 Task: Search one way flight ticket for 5 adults, 2 children, 1 infant in seat and 1 infant on lap in economy from New Bern: Coastal Carolina Regional Airport (was Craven County Regional) to Laramie: Laramie Regional Airport on 5-3-2023. Choice of flights is Southwest. Number of bags: 10 checked bags. Price is upto 83000. Outbound departure time preference is 13:30.
Action: Mouse moved to (292, 116)
Screenshot: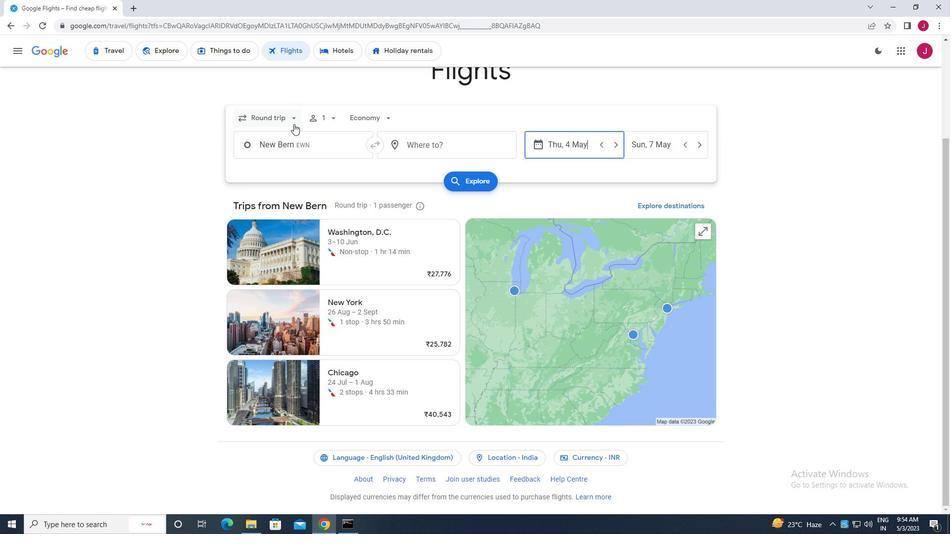 
Action: Mouse pressed left at (292, 116)
Screenshot: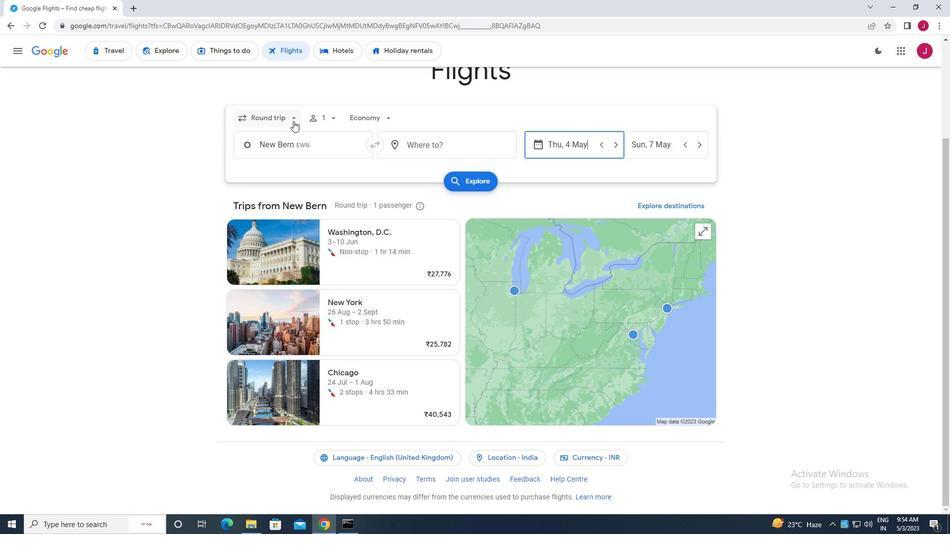 
Action: Mouse moved to (285, 163)
Screenshot: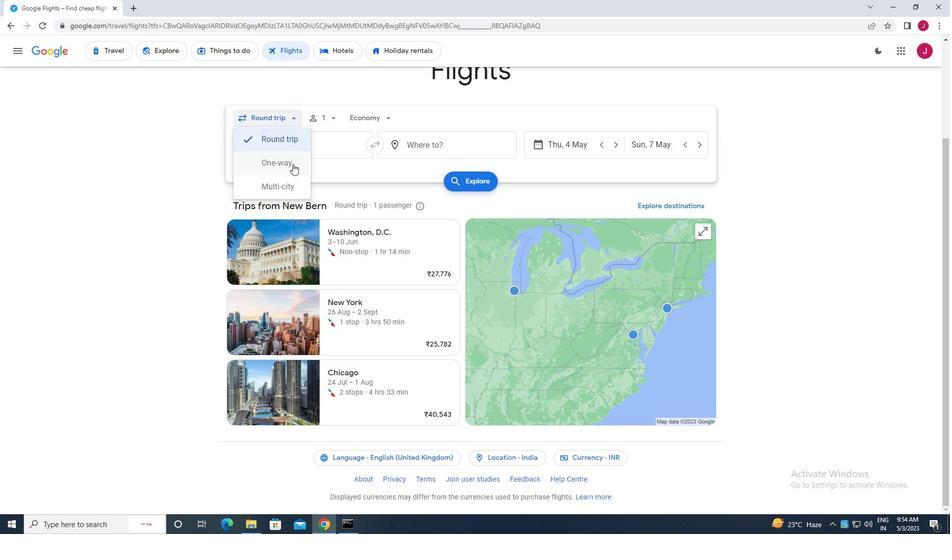 
Action: Mouse pressed left at (285, 163)
Screenshot: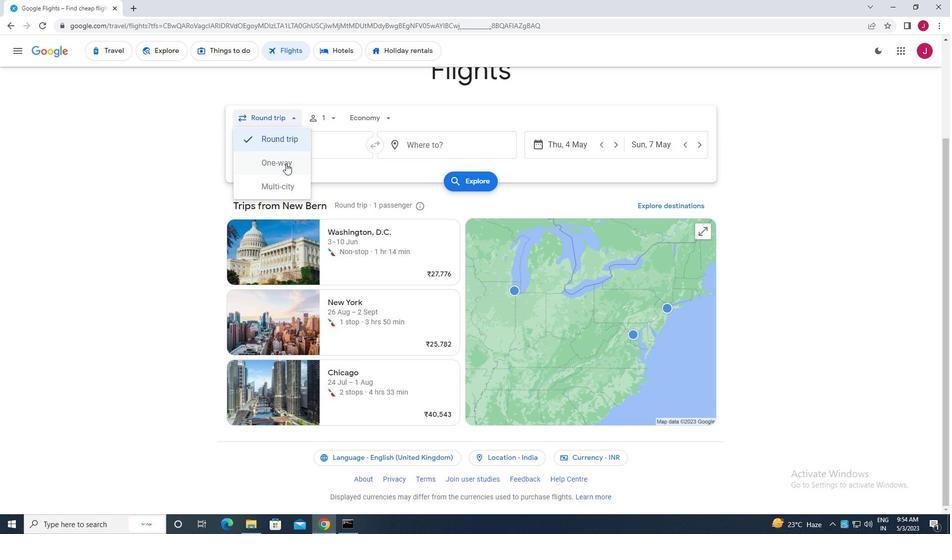 
Action: Mouse moved to (328, 120)
Screenshot: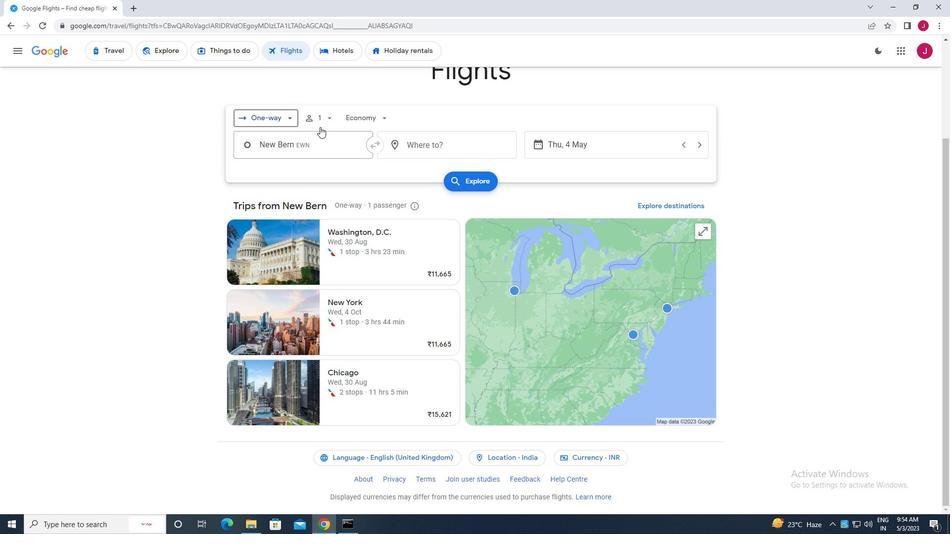 
Action: Mouse pressed left at (328, 120)
Screenshot: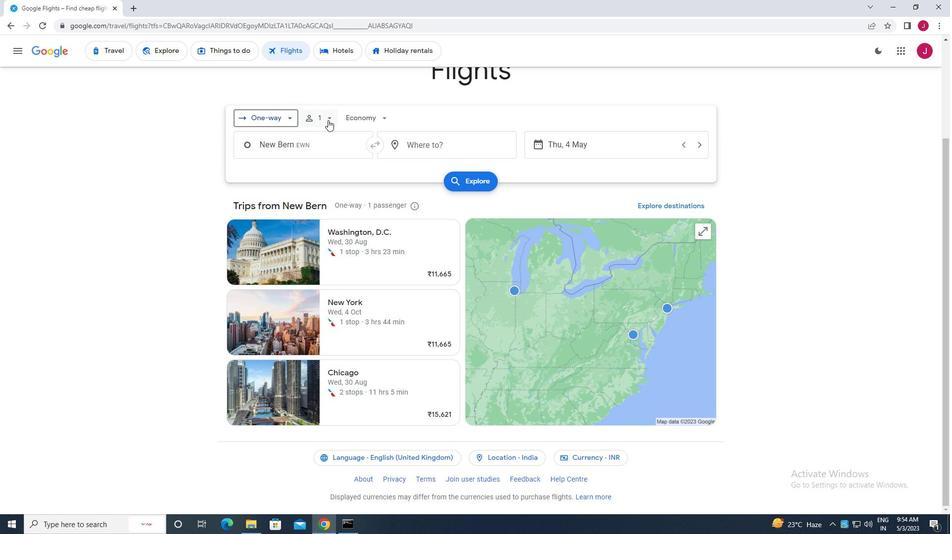 
Action: Mouse moved to (404, 143)
Screenshot: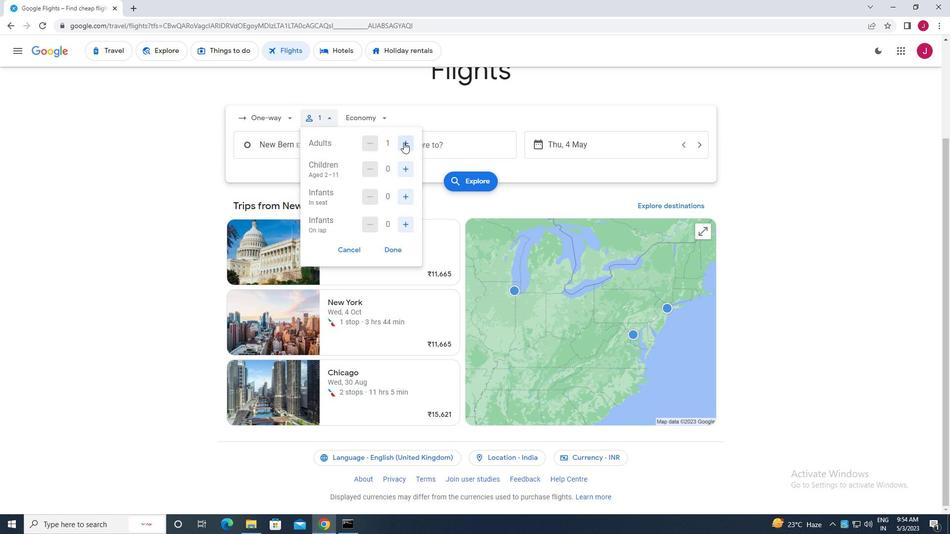 
Action: Mouse pressed left at (404, 143)
Screenshot: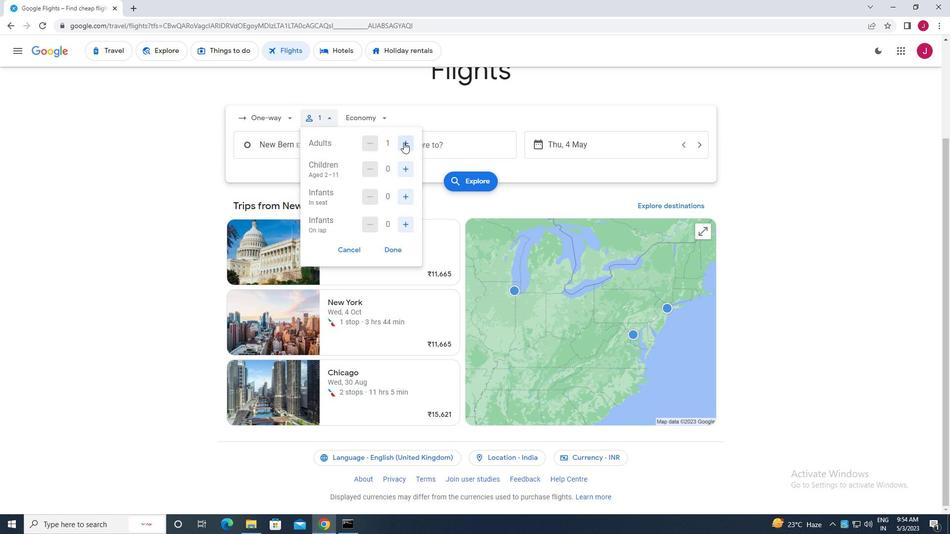 
Action: Mouse pressed left at (404, 143)
Screenshot: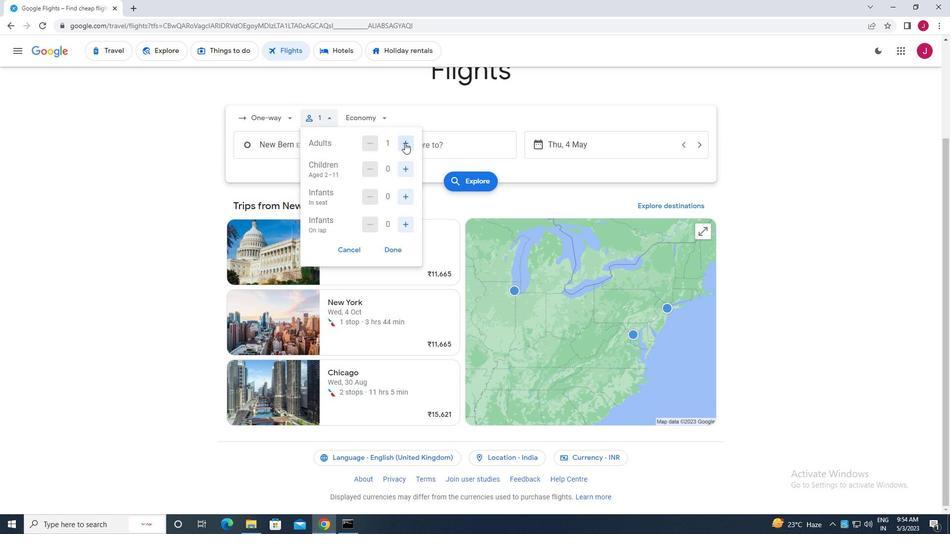 
Action: Mouse pressed left at (404, 143)
Screenshot: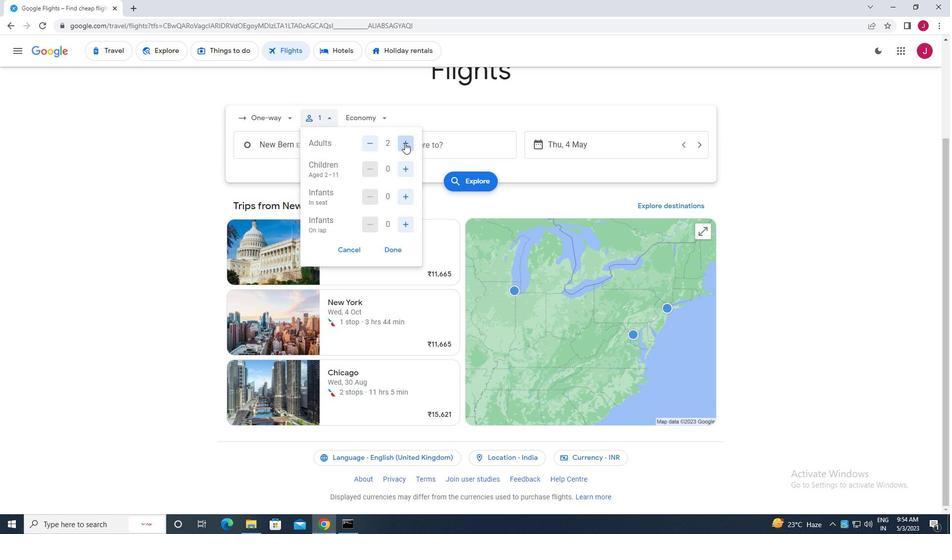 
Action: Mouse pressed left at (404, 143)
Screenshot: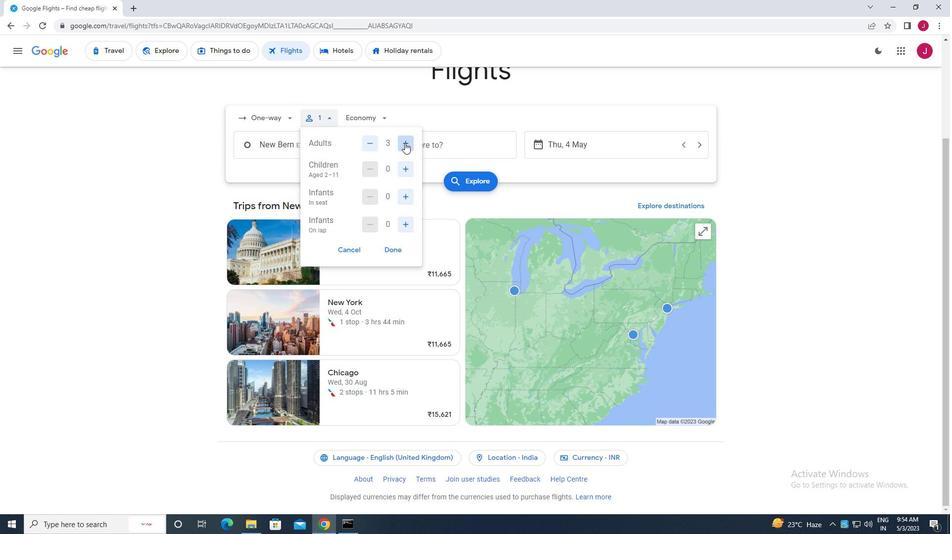 
Action: Mouse moved to (406, 168)
Screenshot: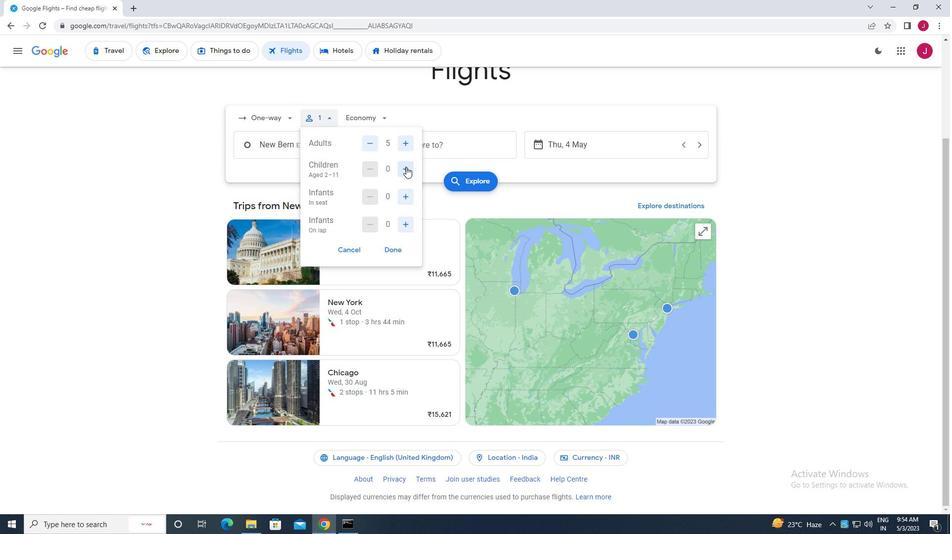 
Action: Mouse pressed left at (406, 168)
Screenshot: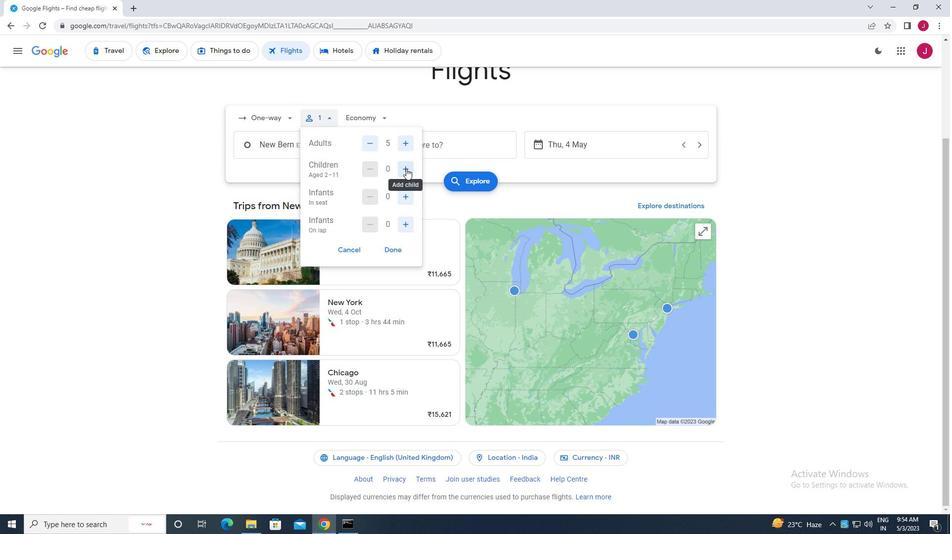 
Action: Mouse pressed left at (406, 168)
Screenshot: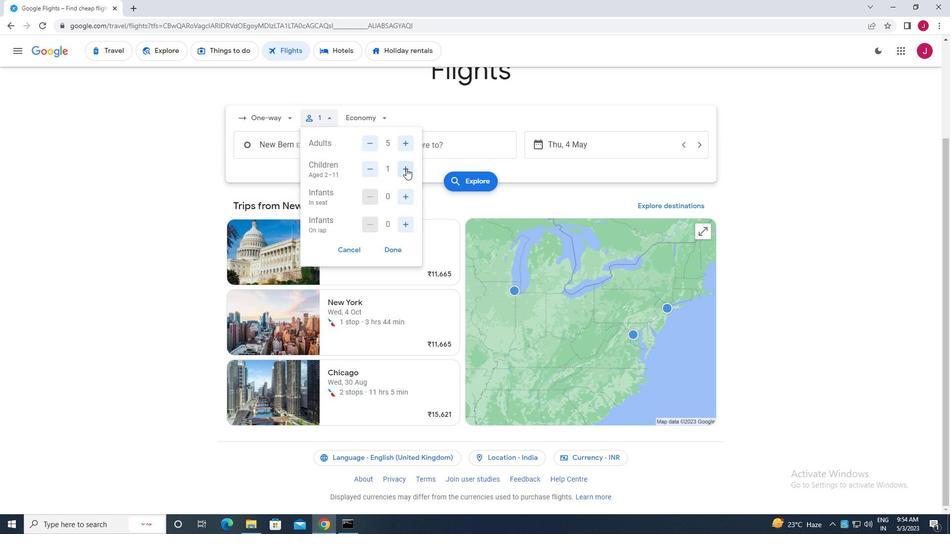 
Action: Mouse moved to (409, 194)
Screenshot: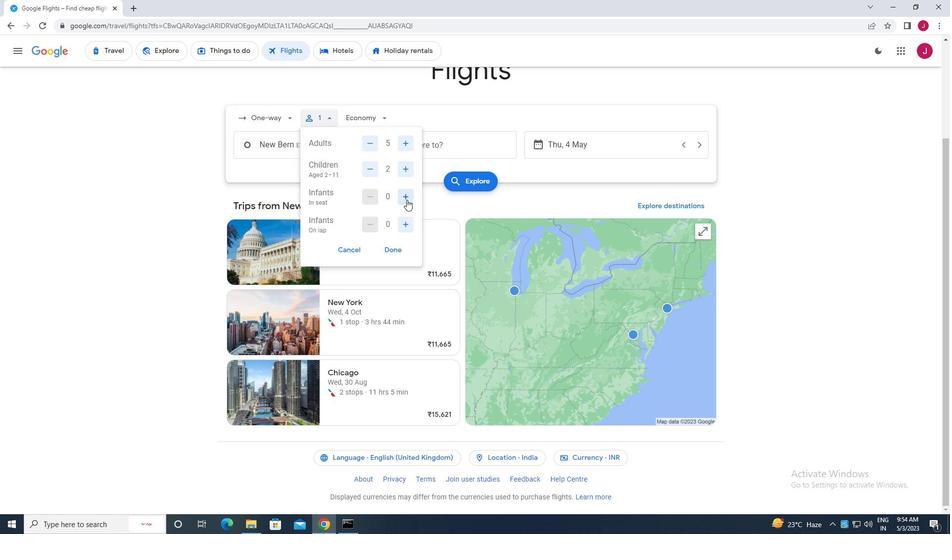 
Action: Mouse pressed left at (409, 194)
Screenshot: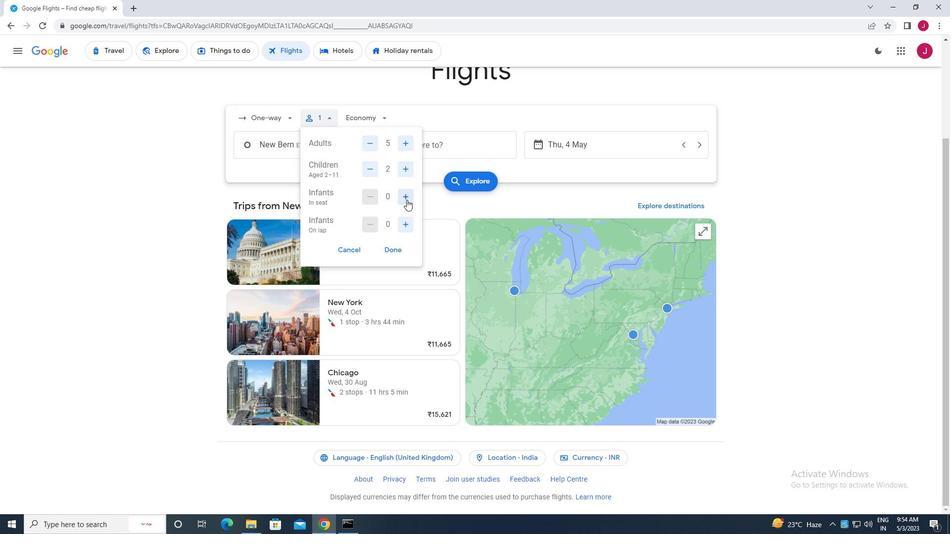 
Action: Mouse moved to (404, 223)
Screenshot: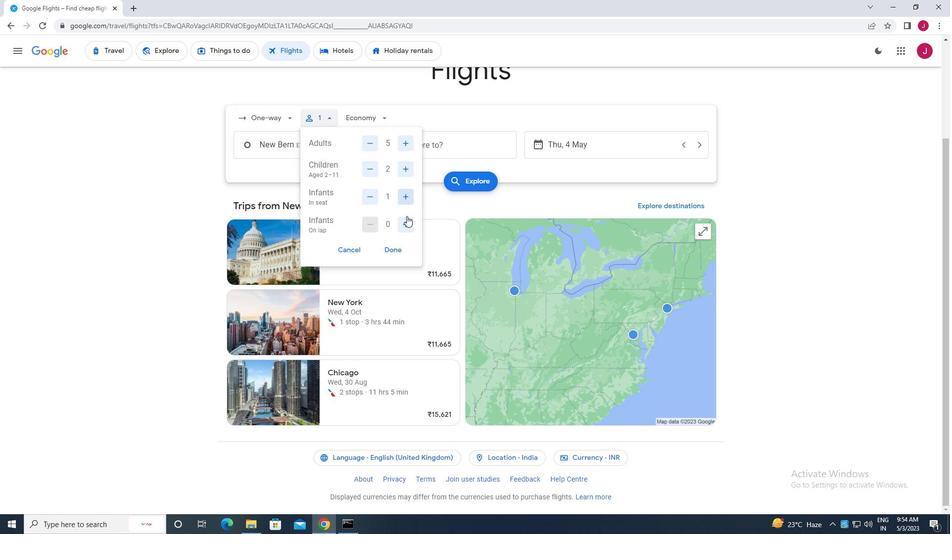 
Action: Mouse pressed left at (404, 223)
Screenshot: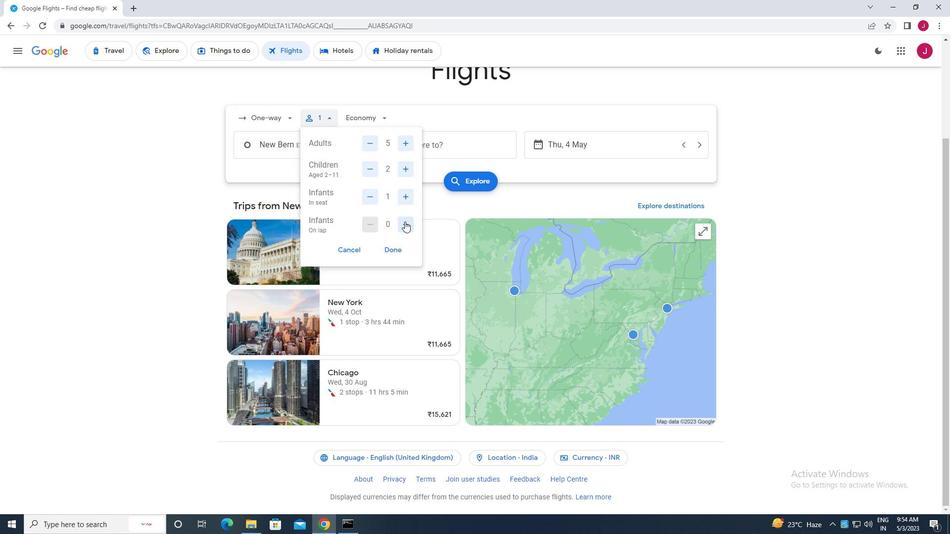
Action: Mouse moved to (389, 250)
Screenshot: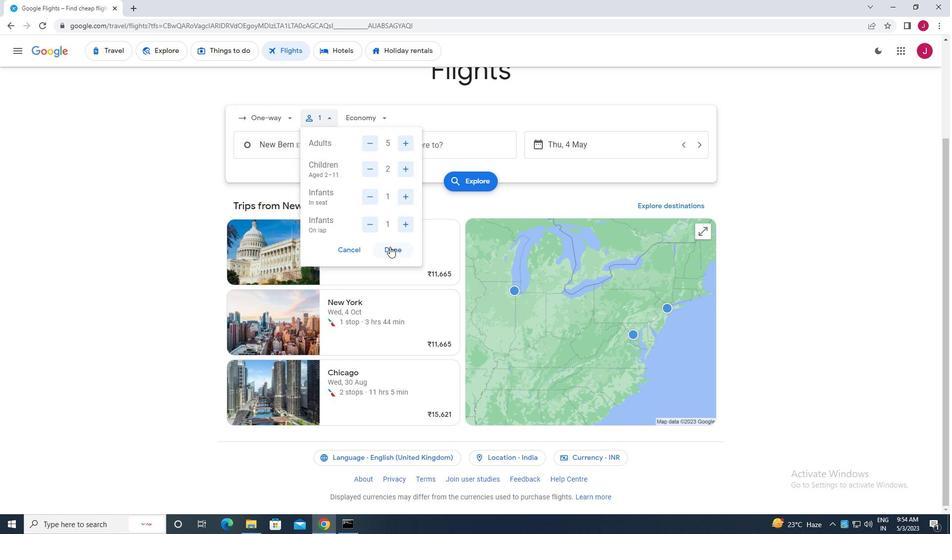 
Action: Mouse pressed left at (389, 250)
Screenshot: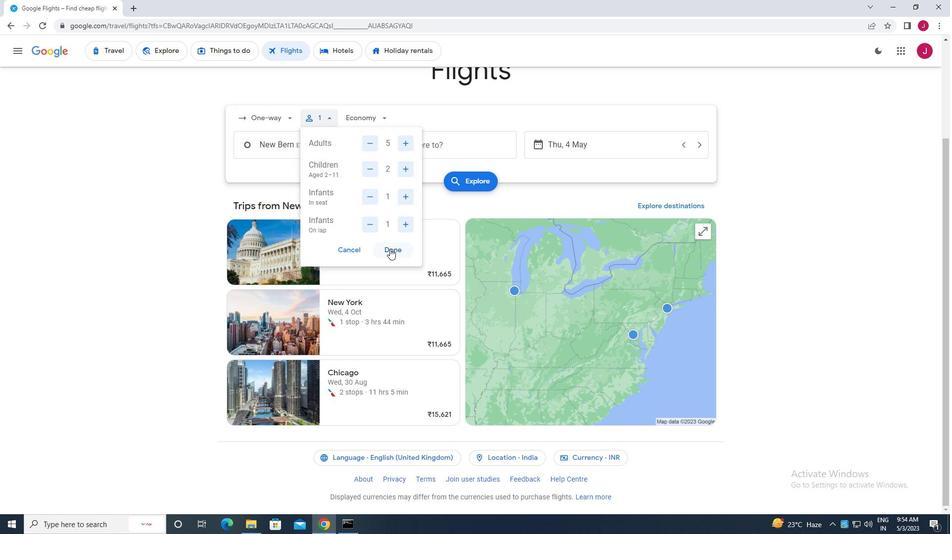 
Action: Mouse moved to (363, 118)
Screenshot: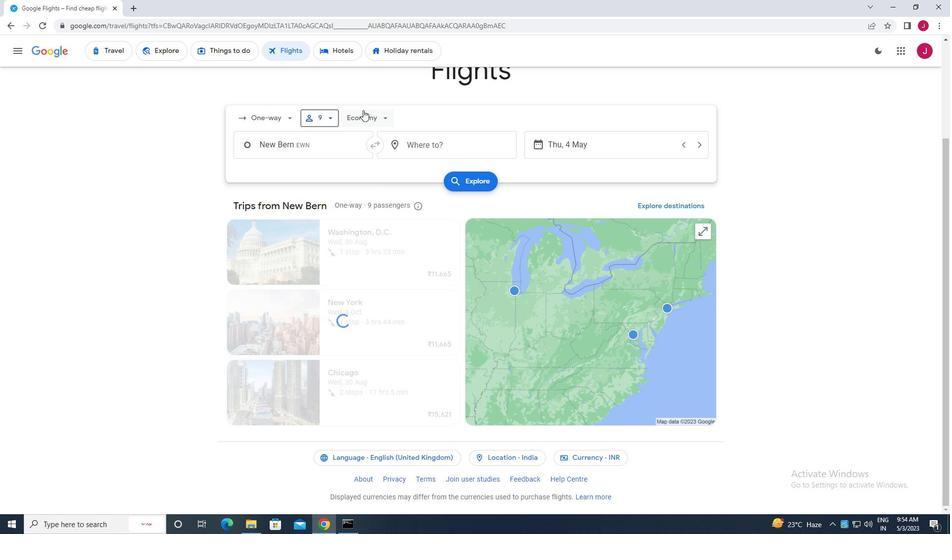 
Action: Mouse pressed left at (363, 118)
Screenshot: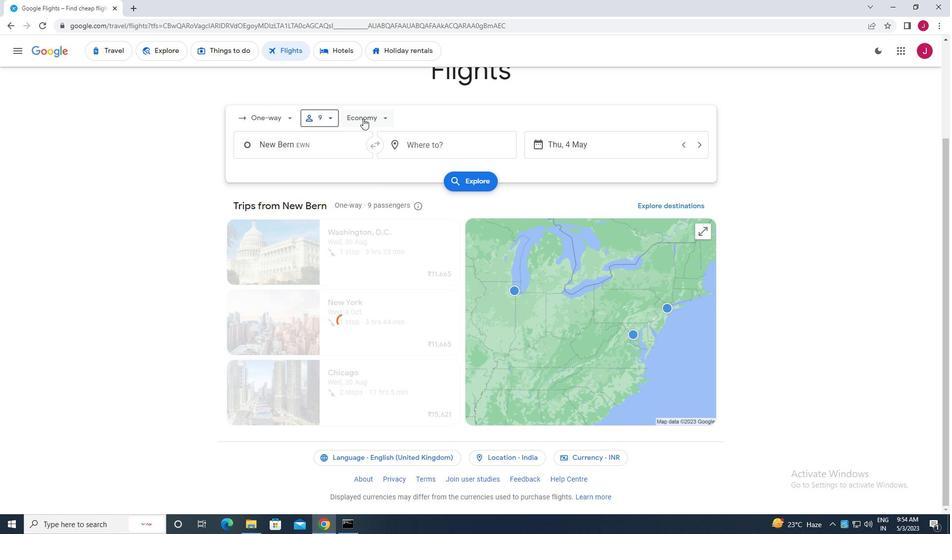 
Action: Mouse moved to (385, 140)
Screenshot: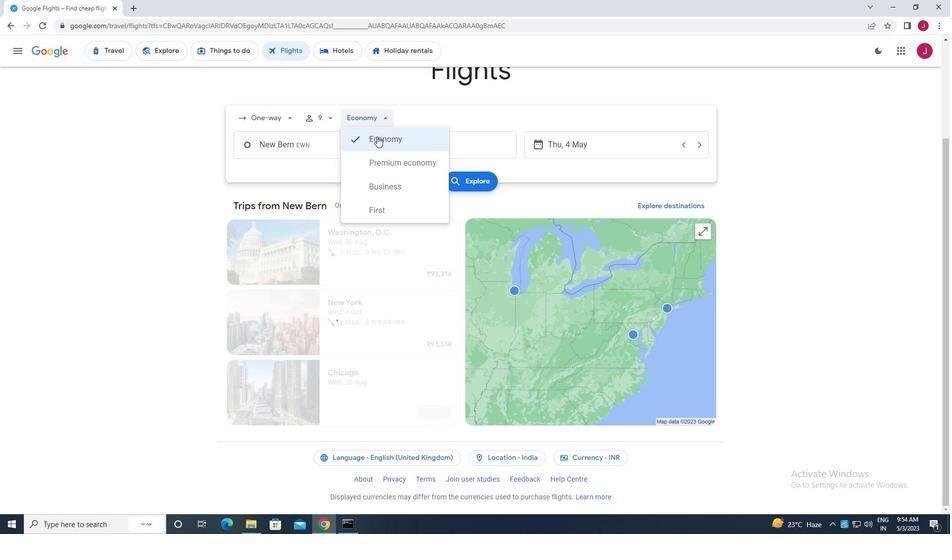 
Action: Mouse pressed left at (385, 140)
Screenshot: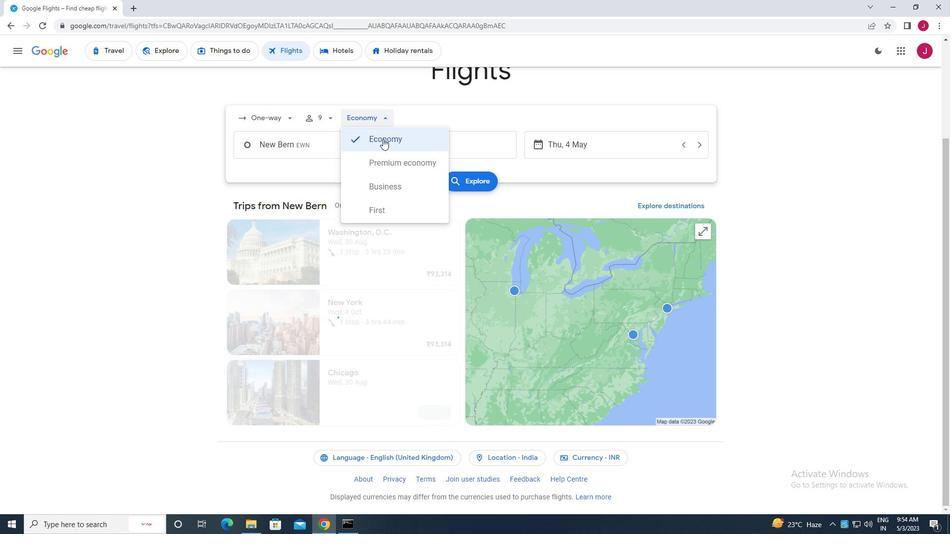 
Action: Mouse moved to (318, 145)
Screenshot: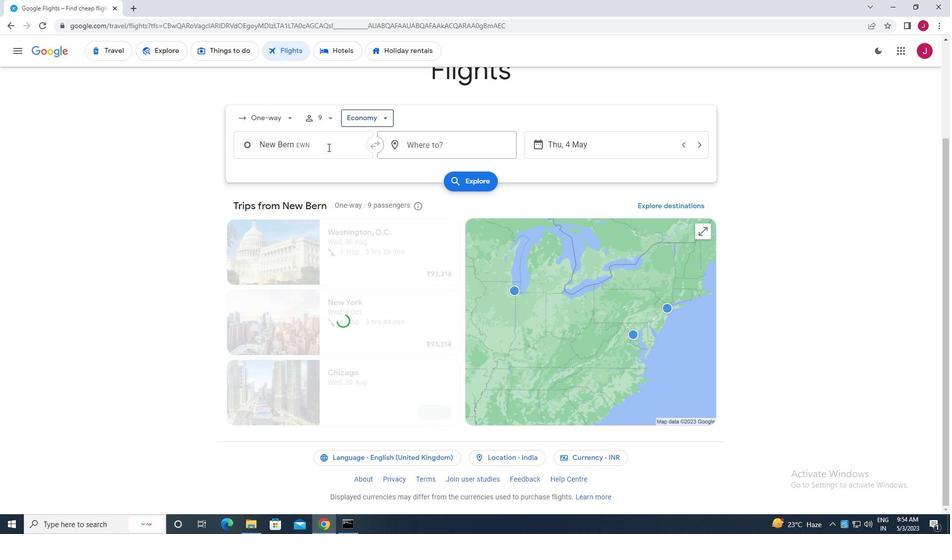 
Action: Mouse pressed left at (318, 145)
Screenshot: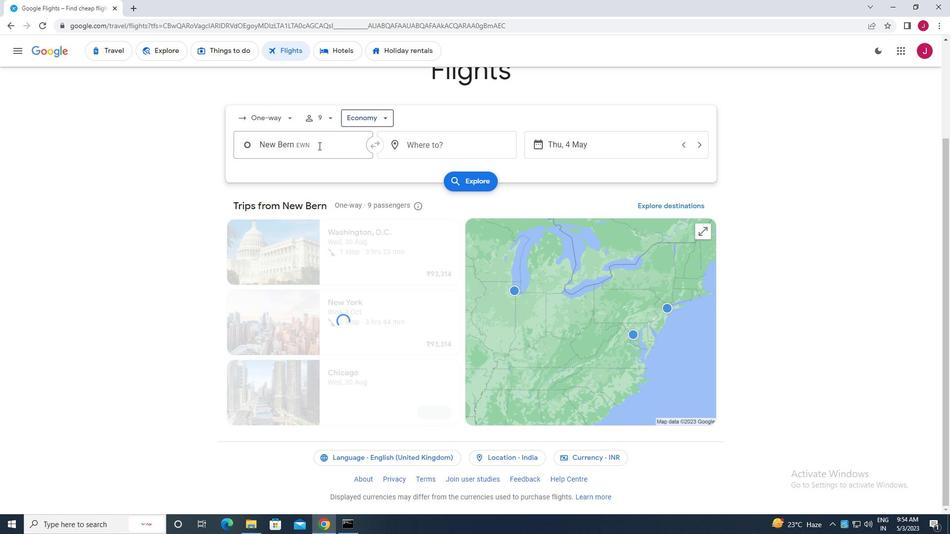
Action: Mouse moved to (324, 145)
Screenshot: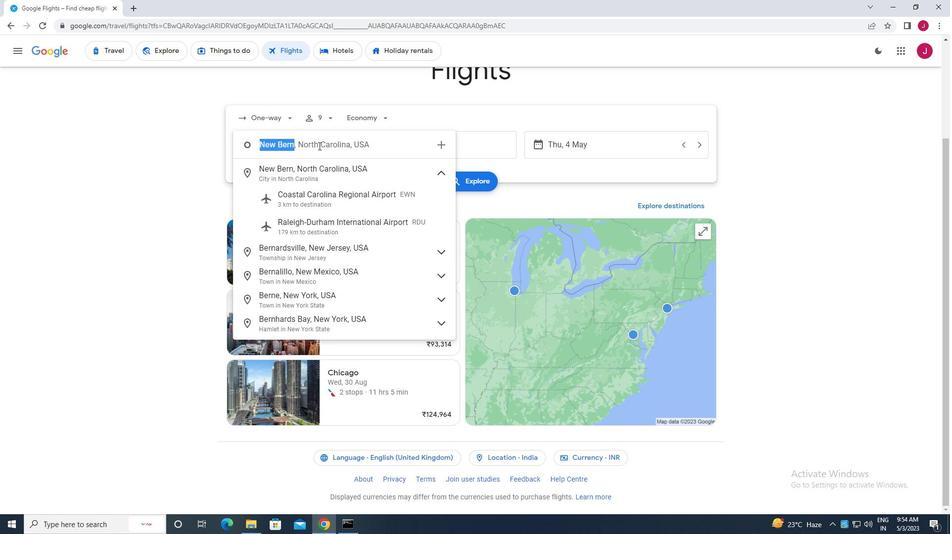 
Action: Key pressed new<Key.space>berm<Key.backspace>n
Screenshot: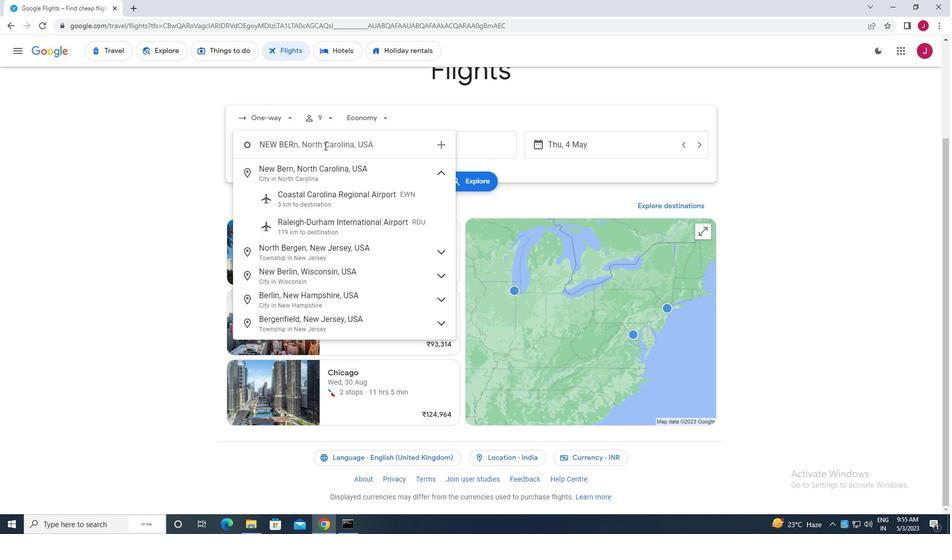 
Action: Mouse moved to (327, 196)
Screenshot: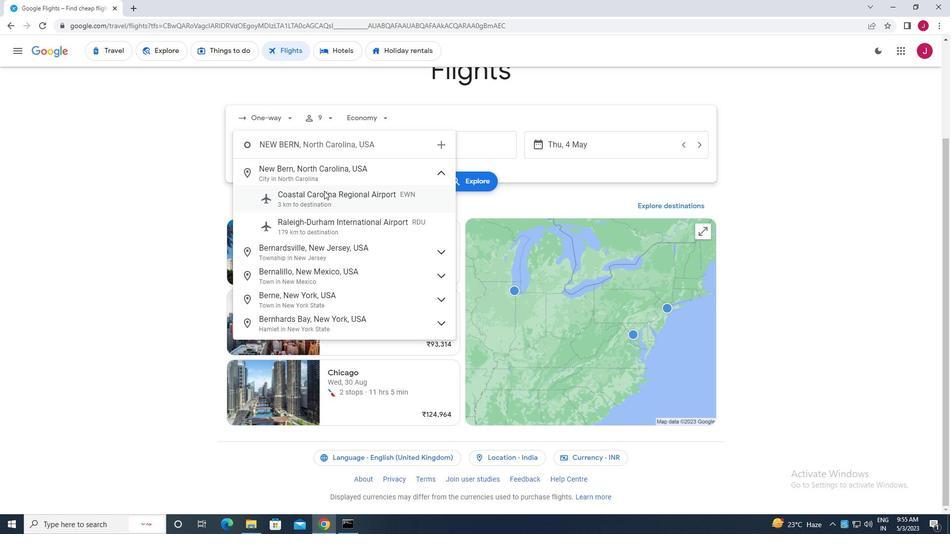 
Action: Mouse pressed left at (327, 196)
Screenshot: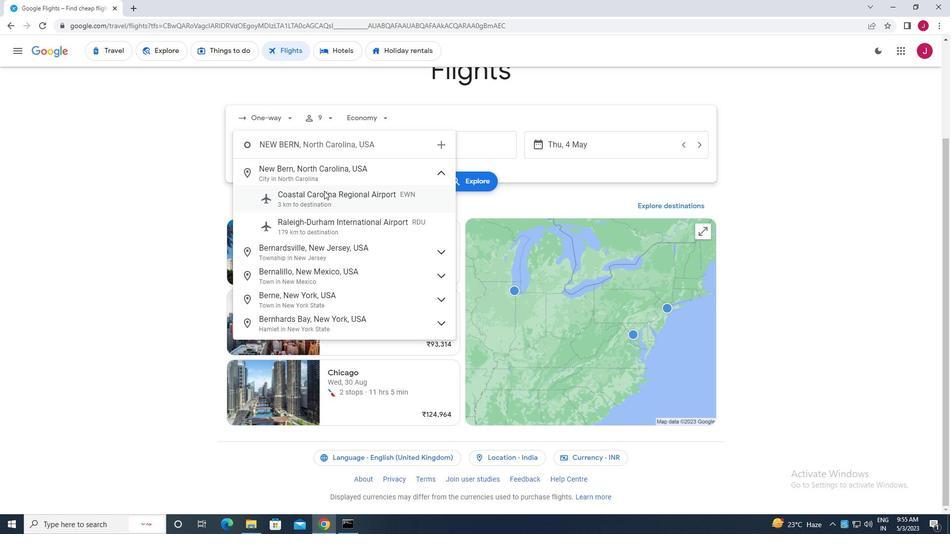 
Action: Mouse moved to (476, 148)
Screenshot: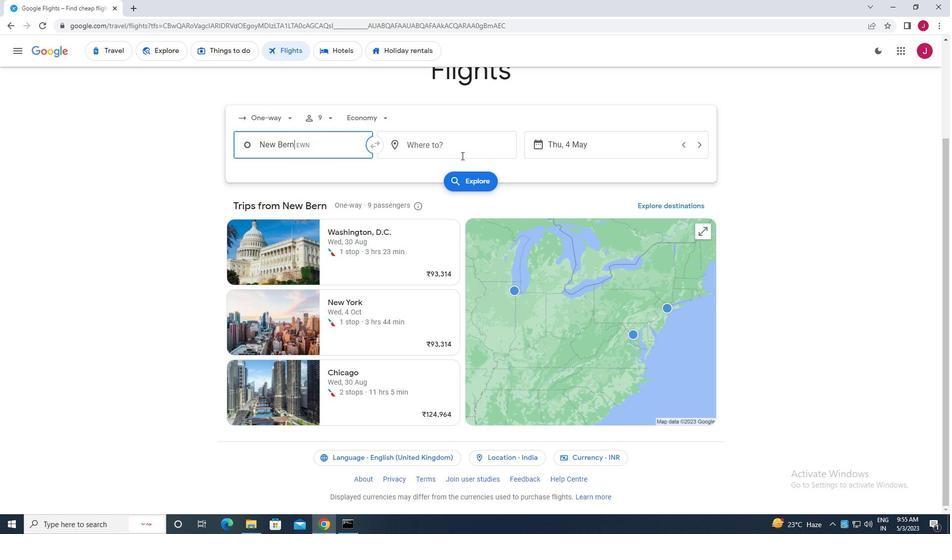 
Action: Mouse pressed left at (476, 148)
Screenshot: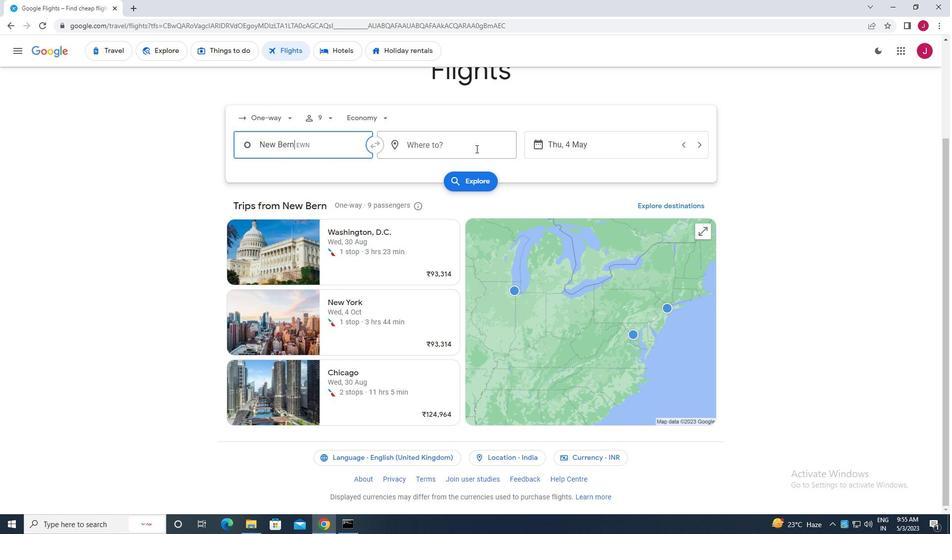 
Action: Mouse moved to (476, 149)
Screenshot: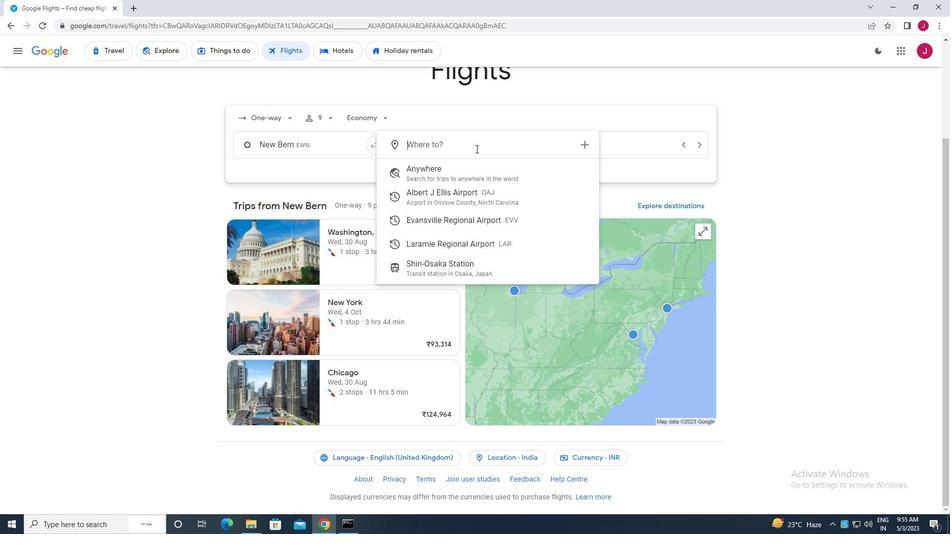 
Action: Key pressed laram
Screenshot: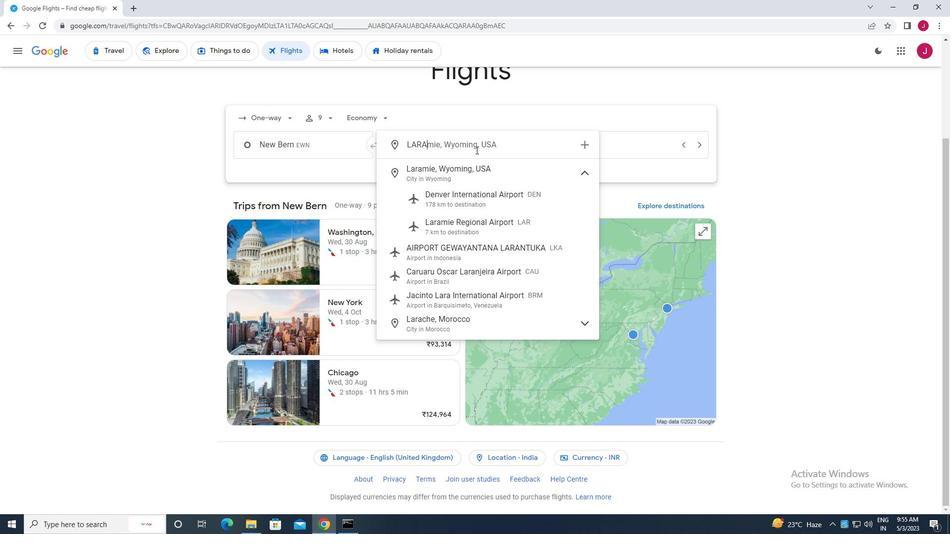 
Action: Mouse moved to (489, 222)
Screenshot: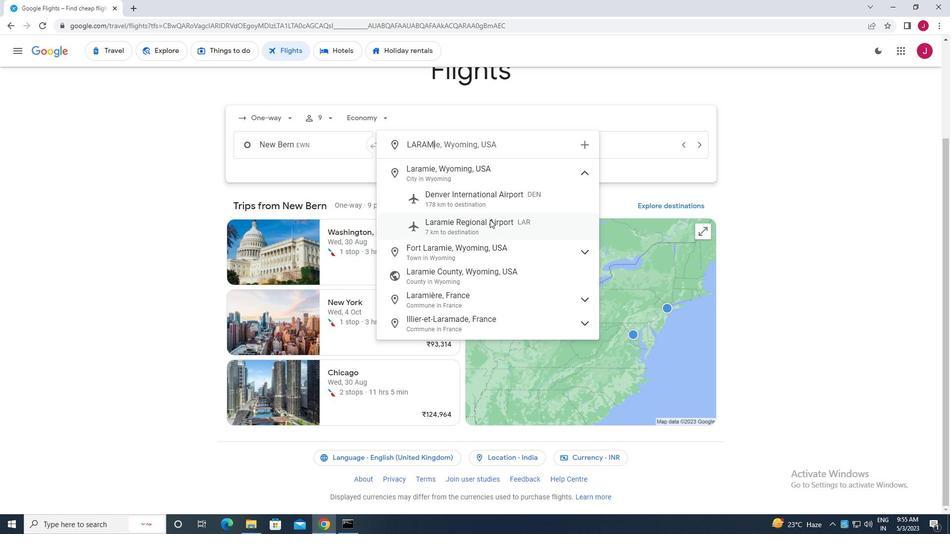 
Action: Mouse pressed left at (489, 222)
Screenshot: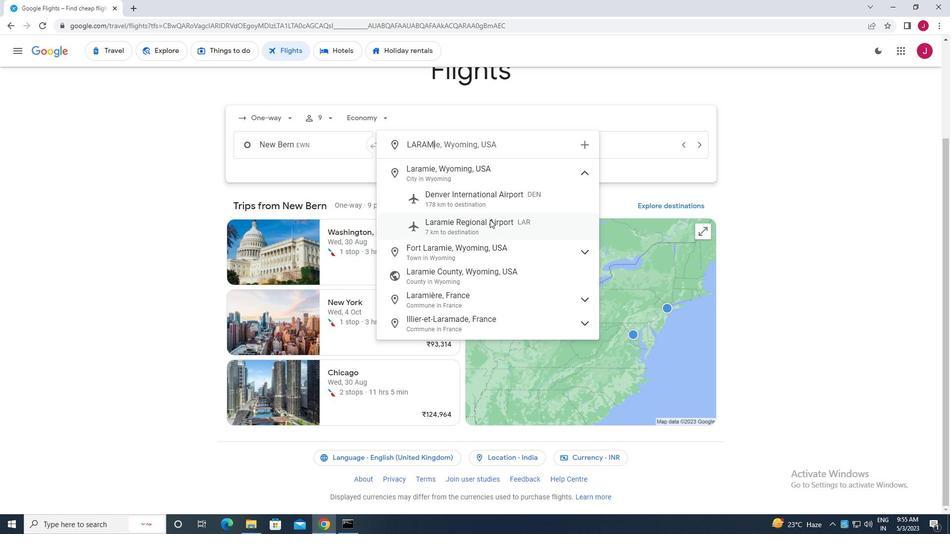 
Action: Mouse moved to (581, 153)
Screenshot: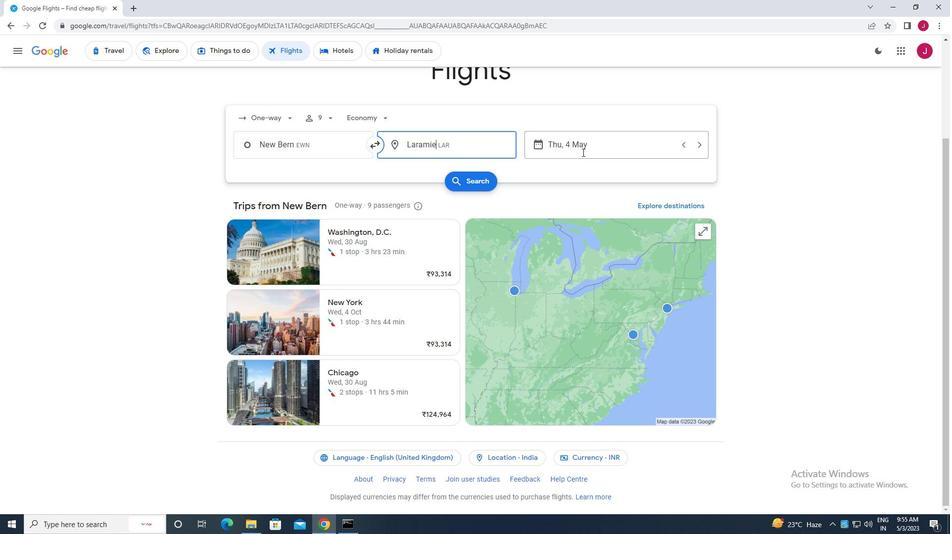 
Action: Mouse pressed left at (581, 153)
Screenshot: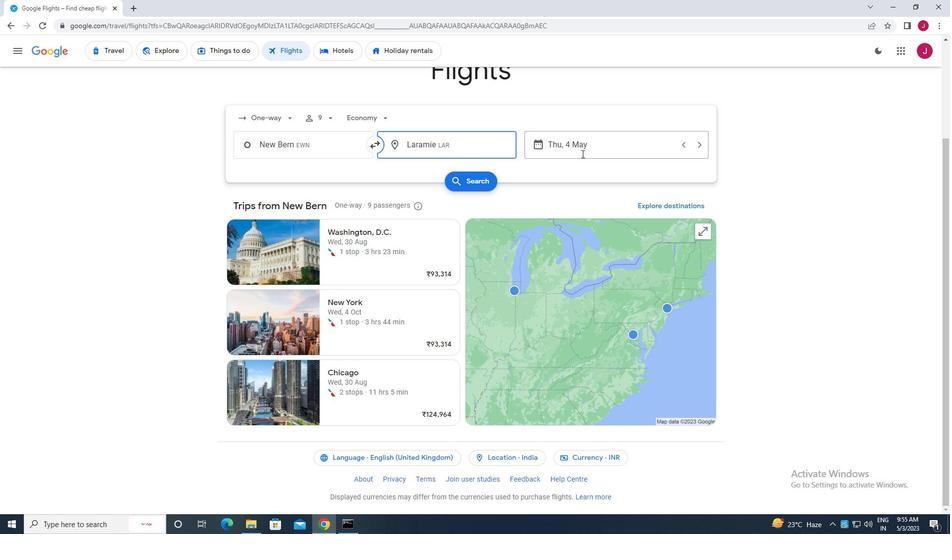 
Action: Mouse moved to (434, 227)
Screenshot: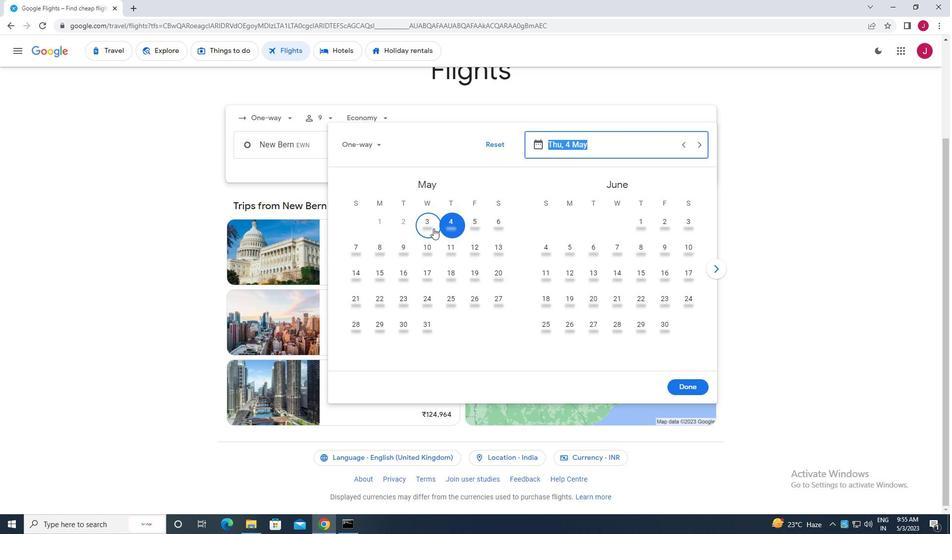 
Action: Mouse pressed left at (434, 227)
Screenshot: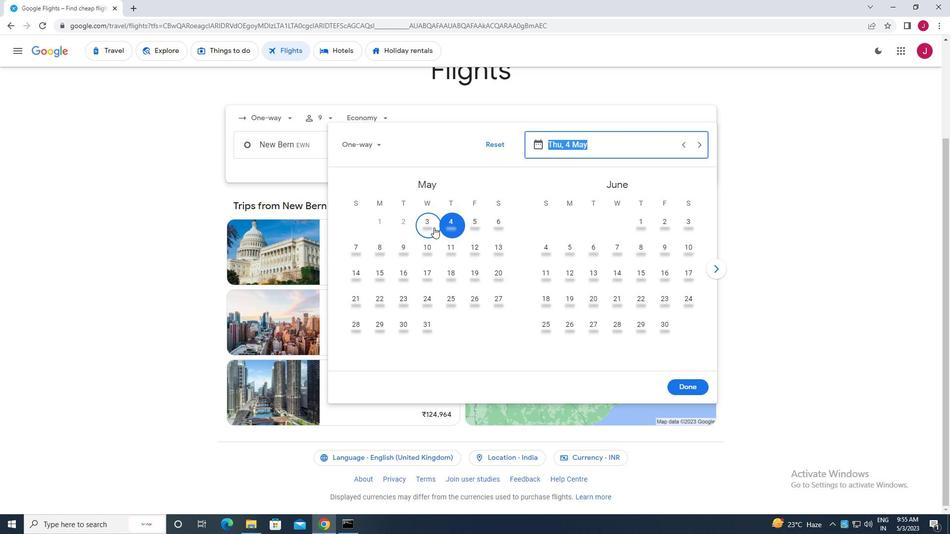 
Action: Mouse moved to (690, 386)
Screenshot: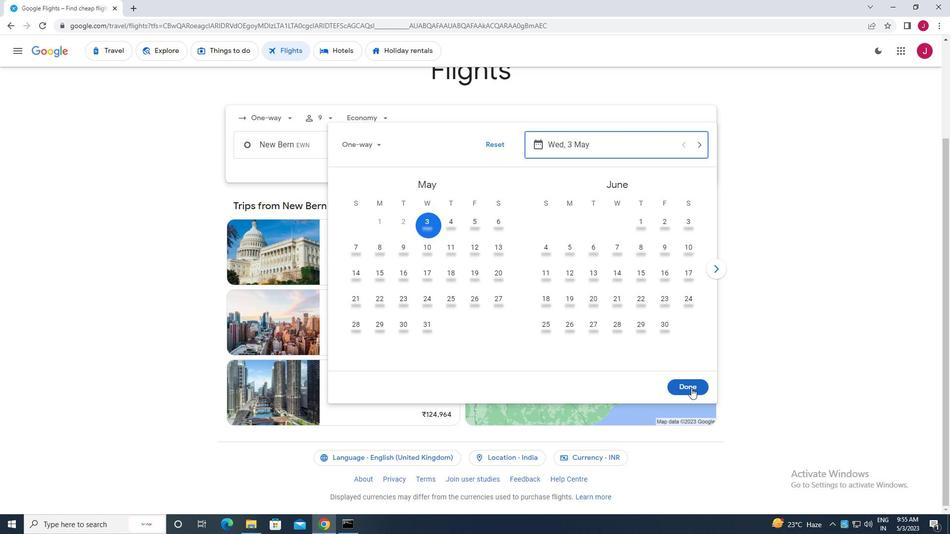 
Action: Mouse pressed left at (690, 386)
Screenshot: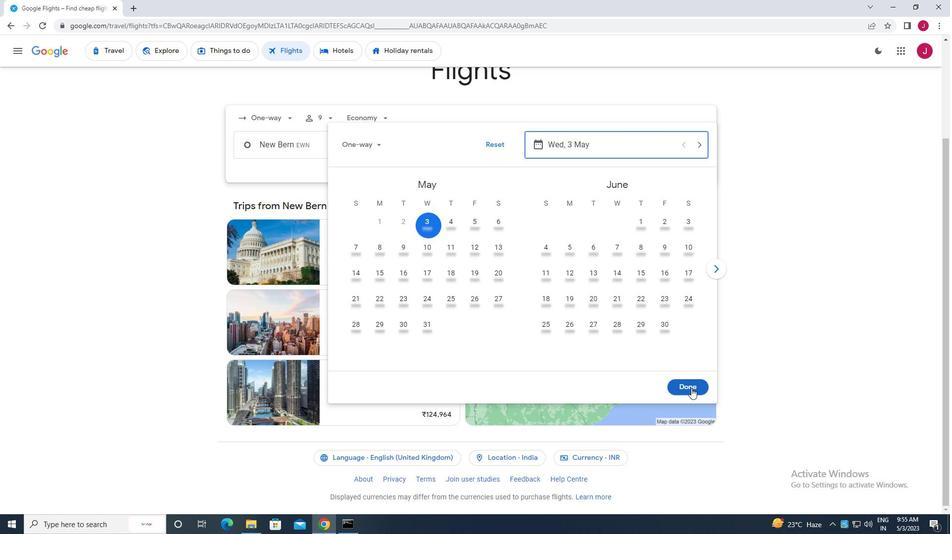 
Action: Mouse moved to (479, 184)
Screenshot: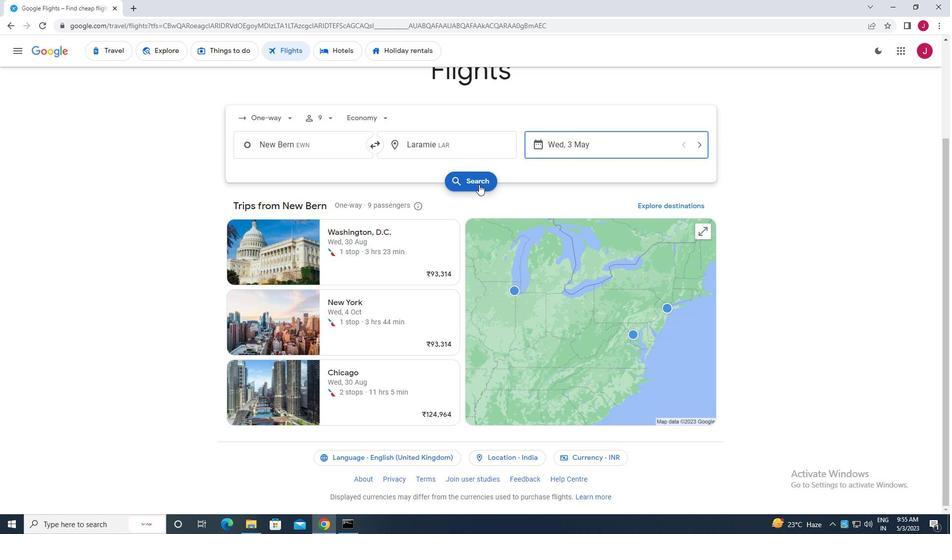 
Action: Mouse pressed left at (479, 184)
Screenshot: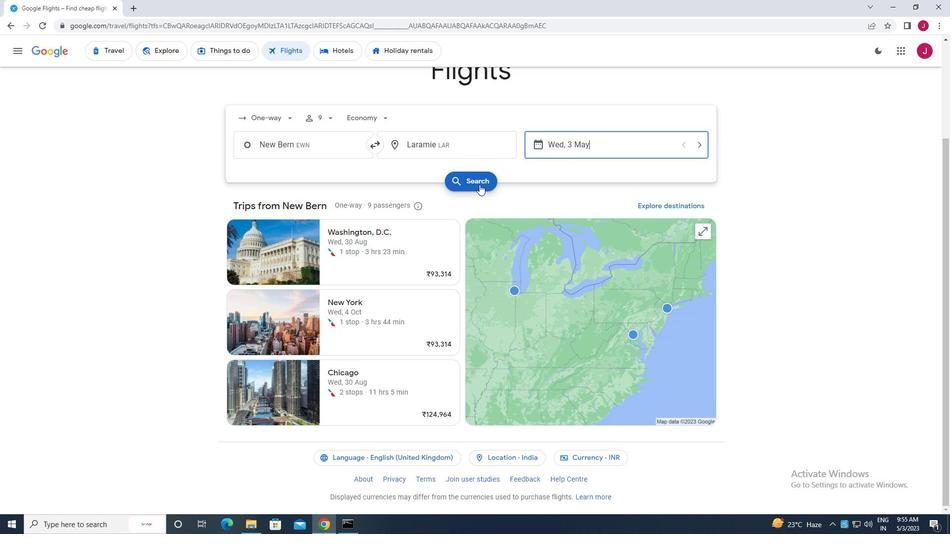
Action: Mouse moved to (252, 139)
Screenshot: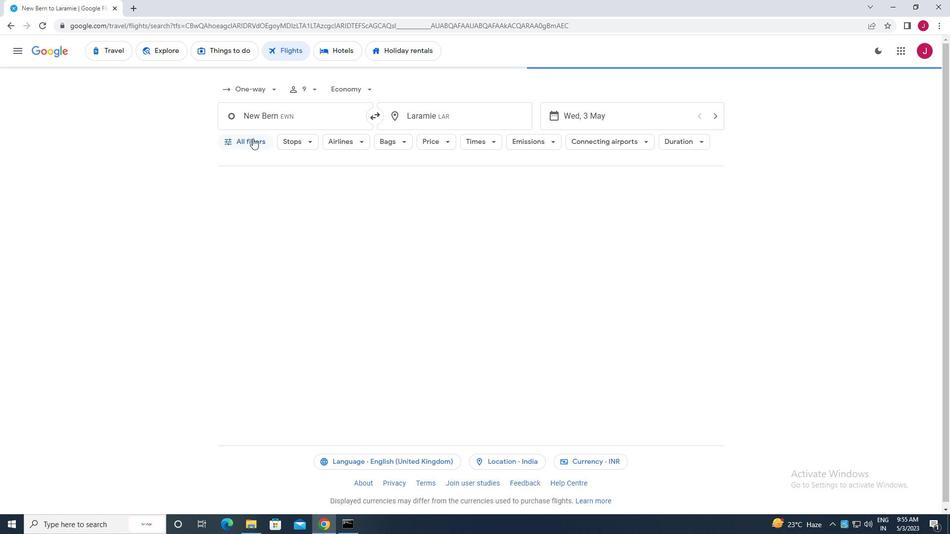 
Action: Mouse pressed left at (252, 139)
Screenshot: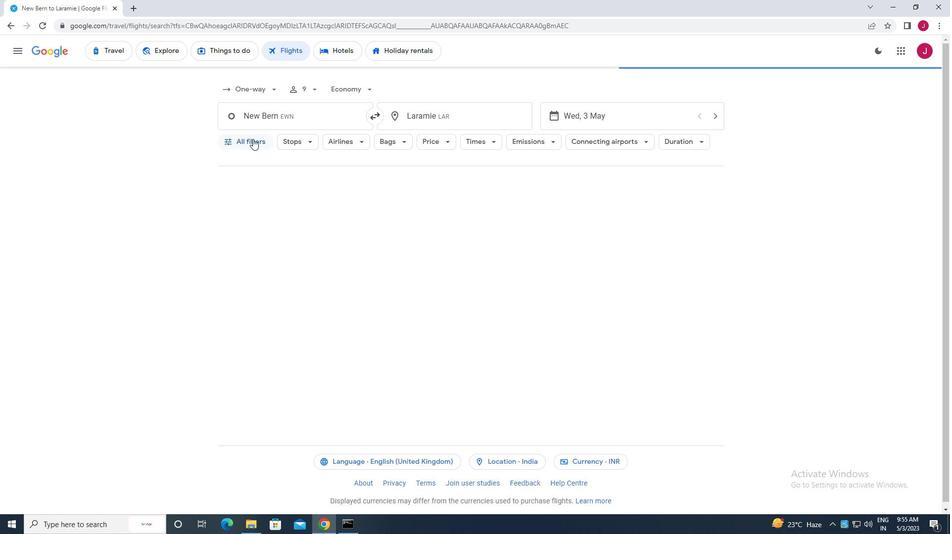 
Action: Mouse moved to (273, 174)
Screenshot: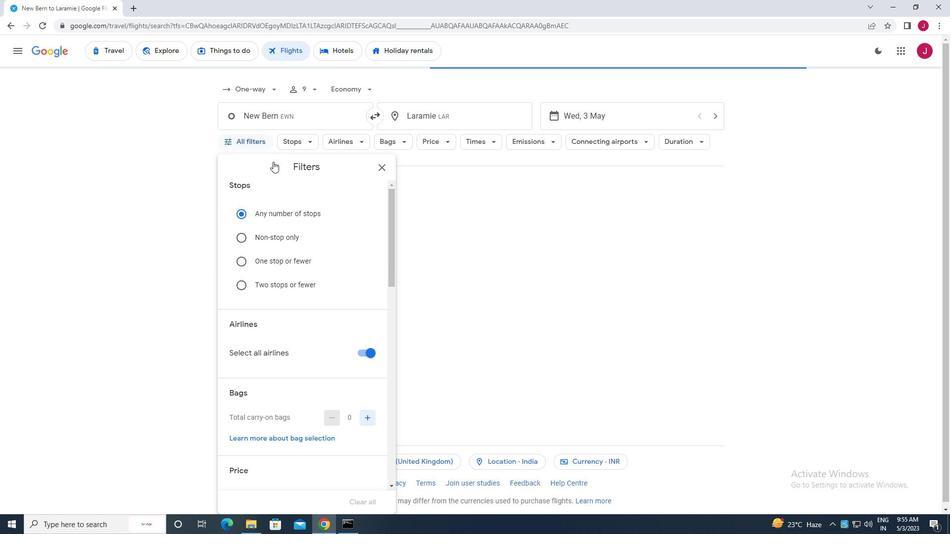 
Action: Mouse scrolled (273, 173) with delta (0, 0)
Screenshot: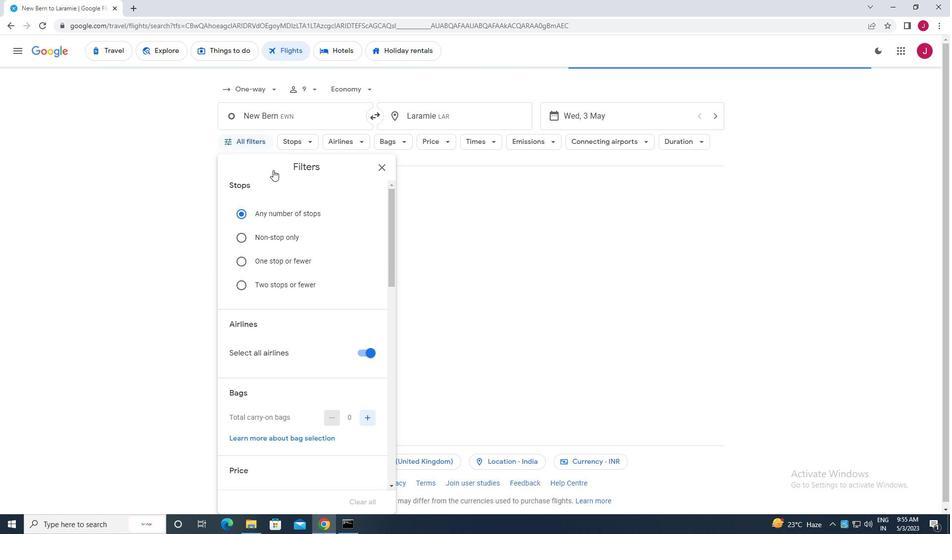 
Action: Mouse scrolled (273, 173) with delta (0, 0)
Screenshot: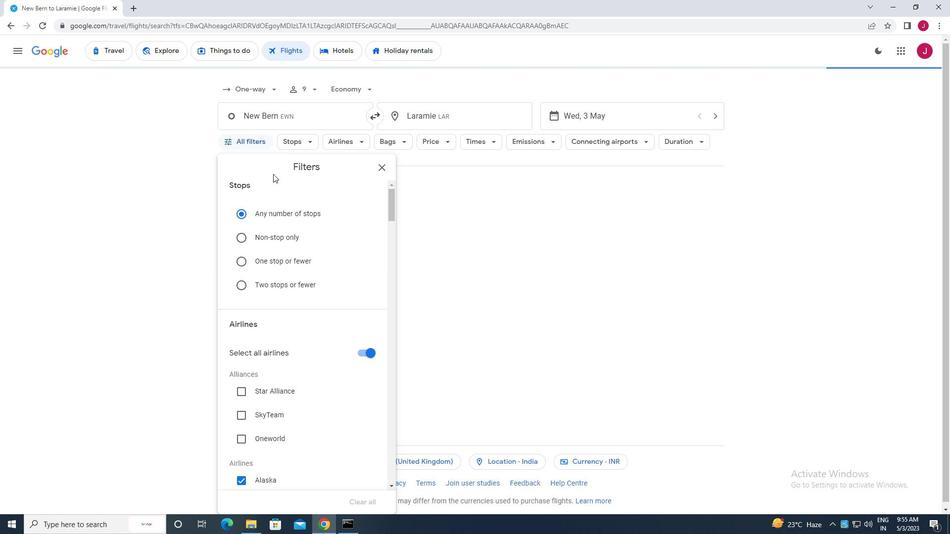 
Action: Mouse moved to (276, 177)
Screenshot: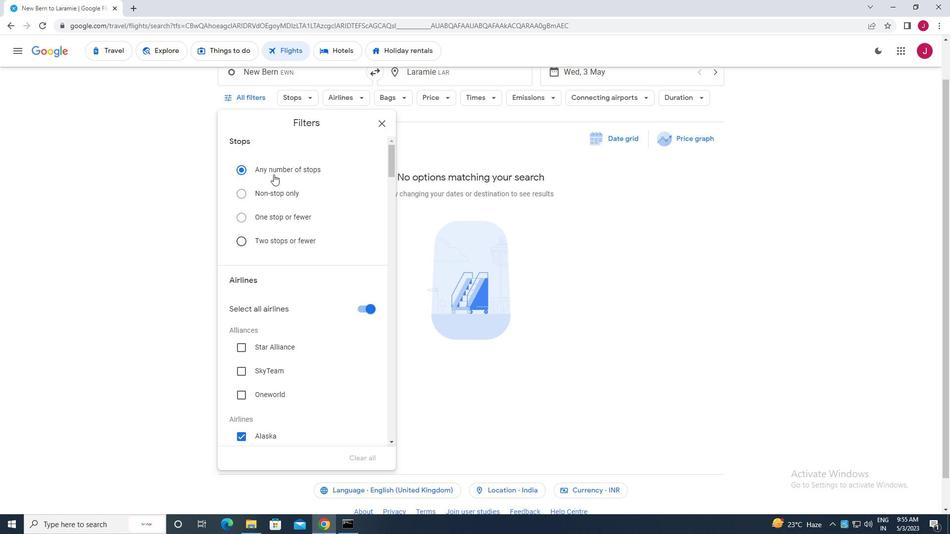
Action: Mouse scrolled (276, 176) with delta (0, 0)
Screenshot: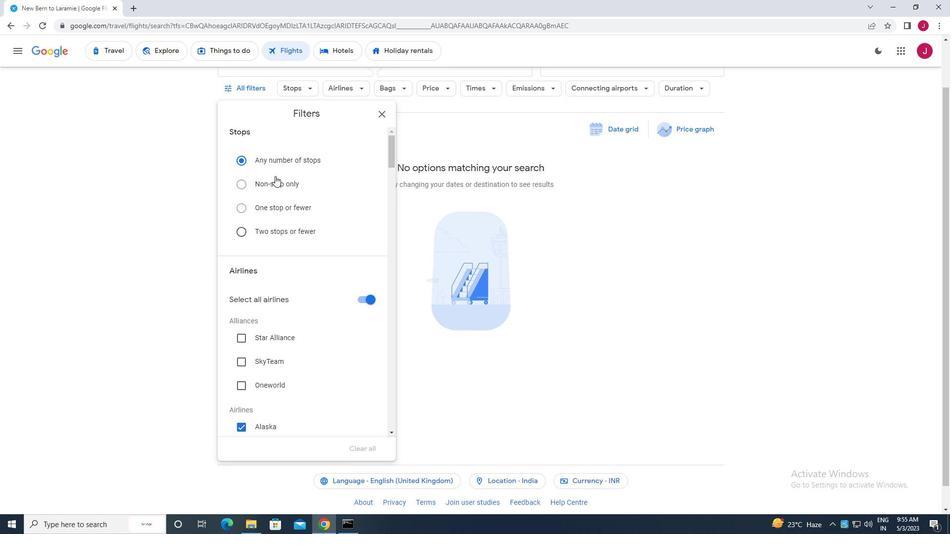 
Action: Mouse moved to (276, 177)
Screenshot: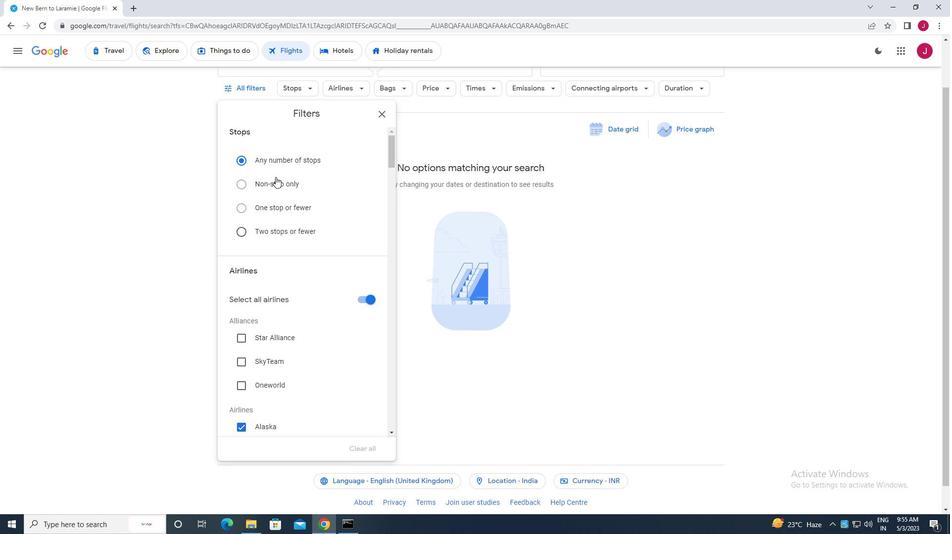 
Action: Mouse scrolled (276, 177) with delta (0, 0)
Screenshot: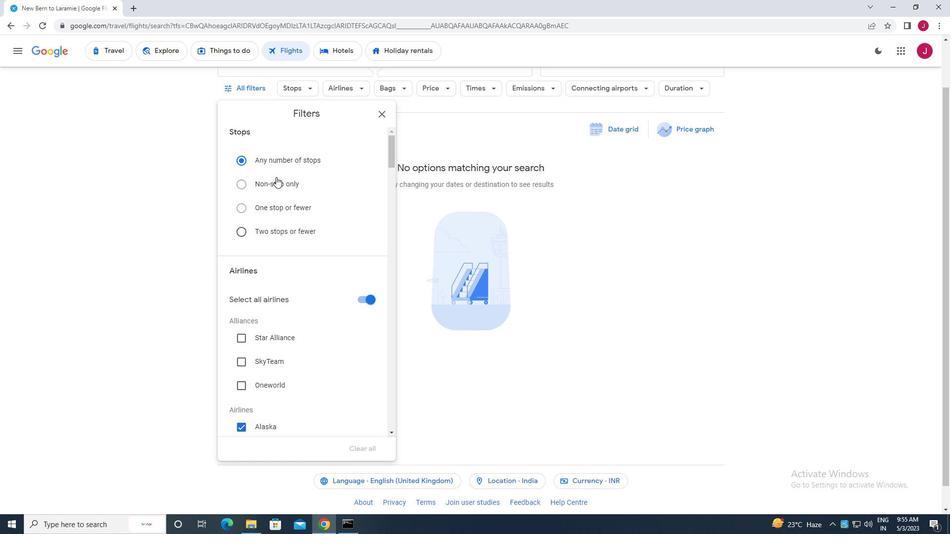 
Action: Mouse moved to (287, 175)
Screenshot: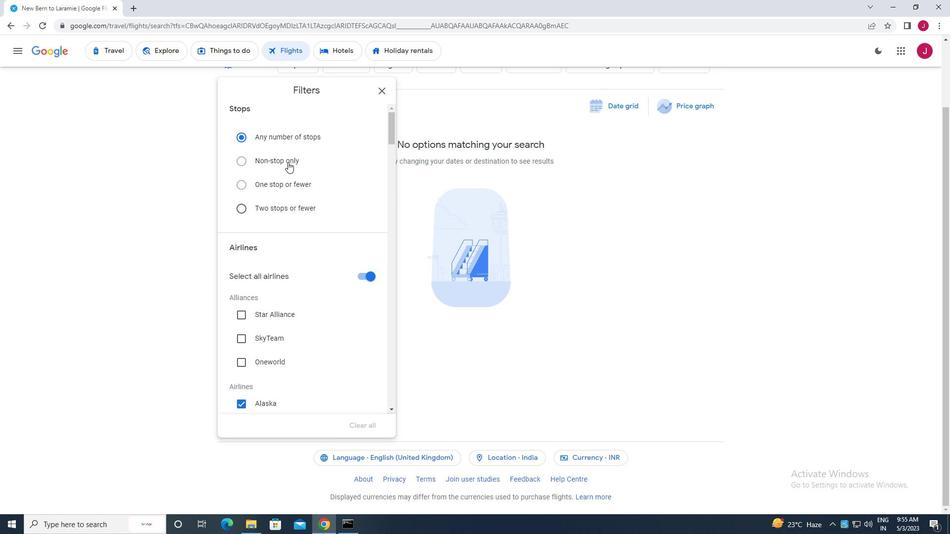 
Action: Mouse scrolled (287, 174) with delta (0, 0)
Screenshot: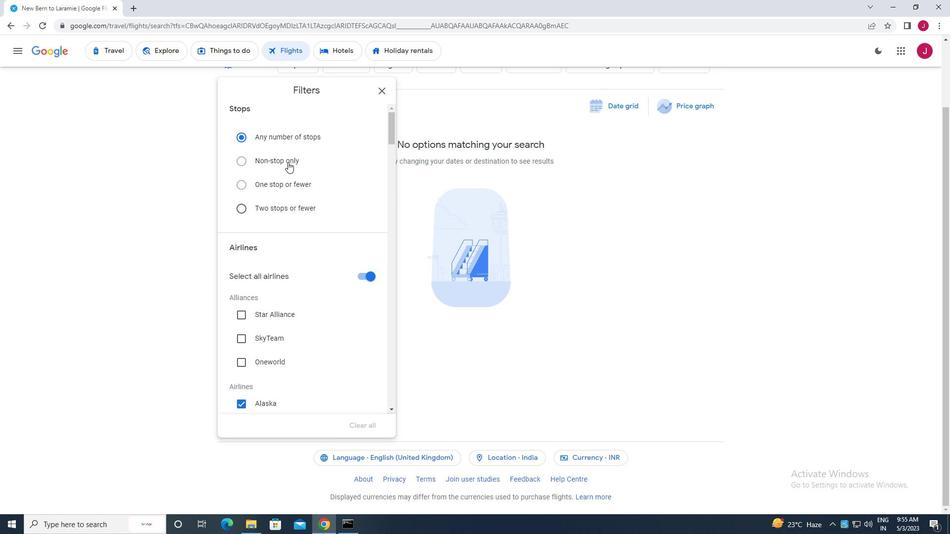 
Action: Mouse moved to (288, 177)
Screenshot: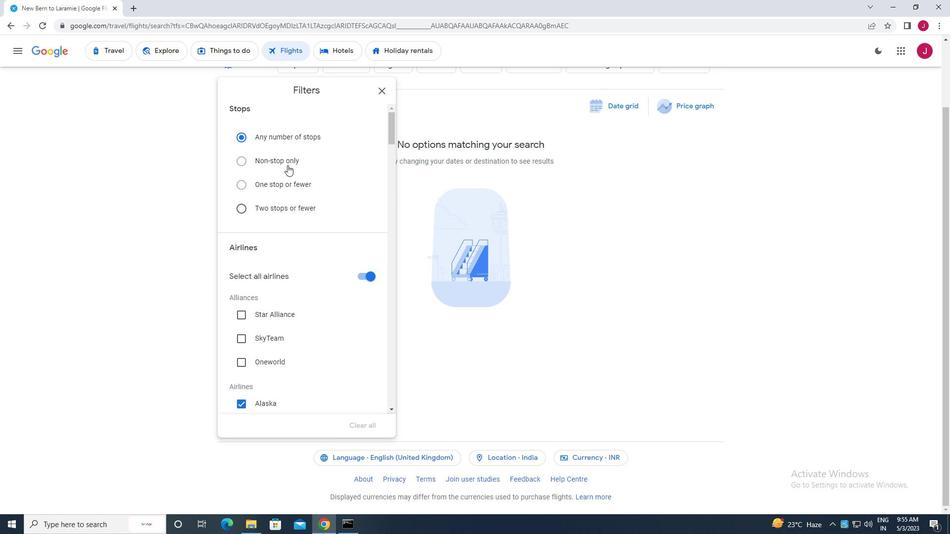 
Action: Mouse scrolled (288, 176) with delta (0, 0)
Screenshot: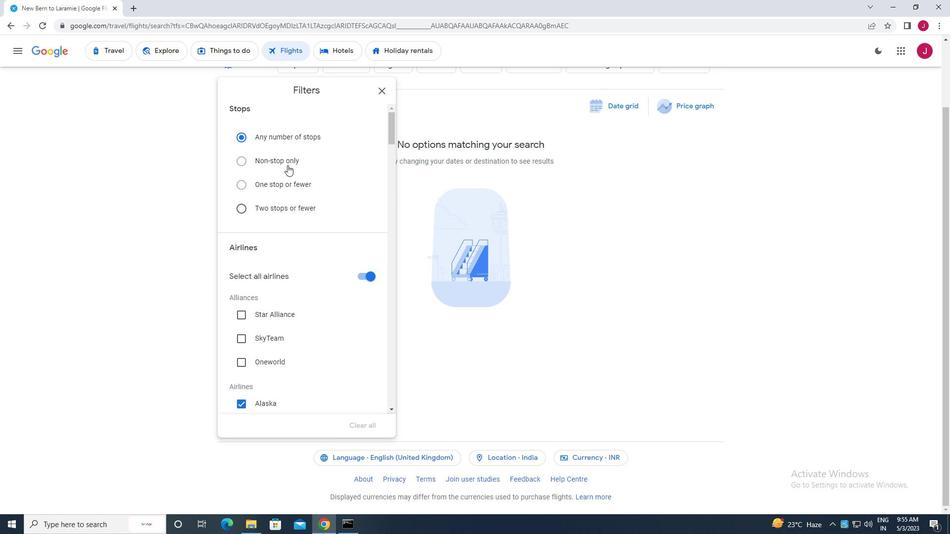 
Action: Mouse moved to (288, 177)
Screenshot: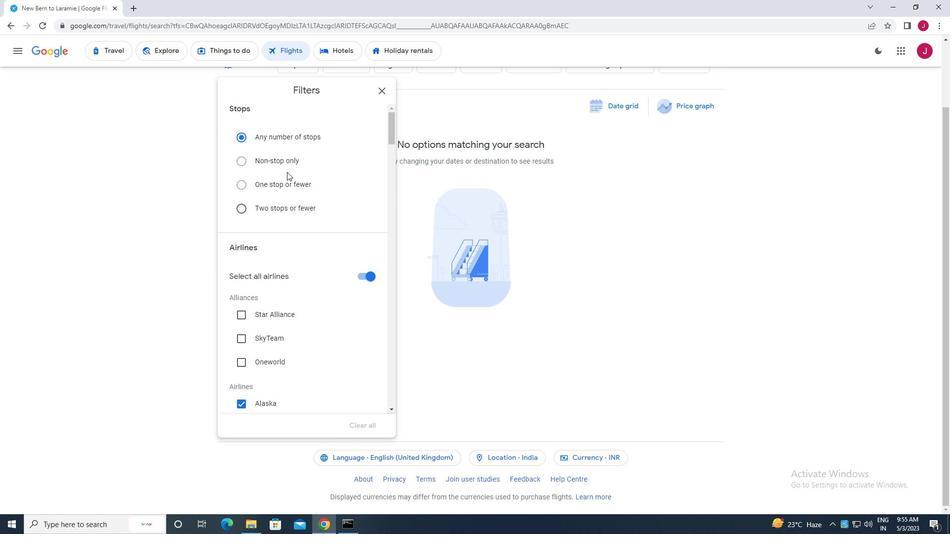 
Action: Mouse scrolled (288, 176) with delta (0, 0)
Screenshot: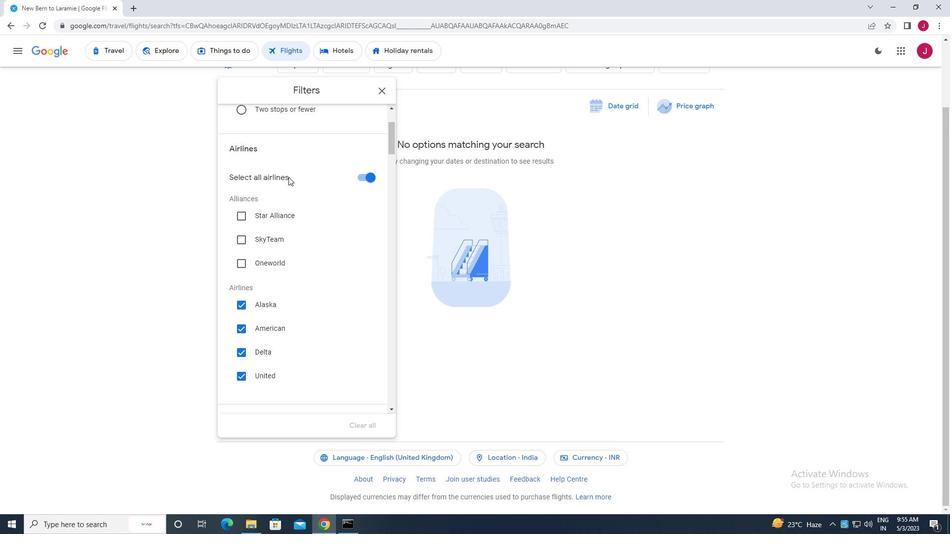 
Action: Mouse scrolled (288, 176) with delta (0, 0)
Screenshot: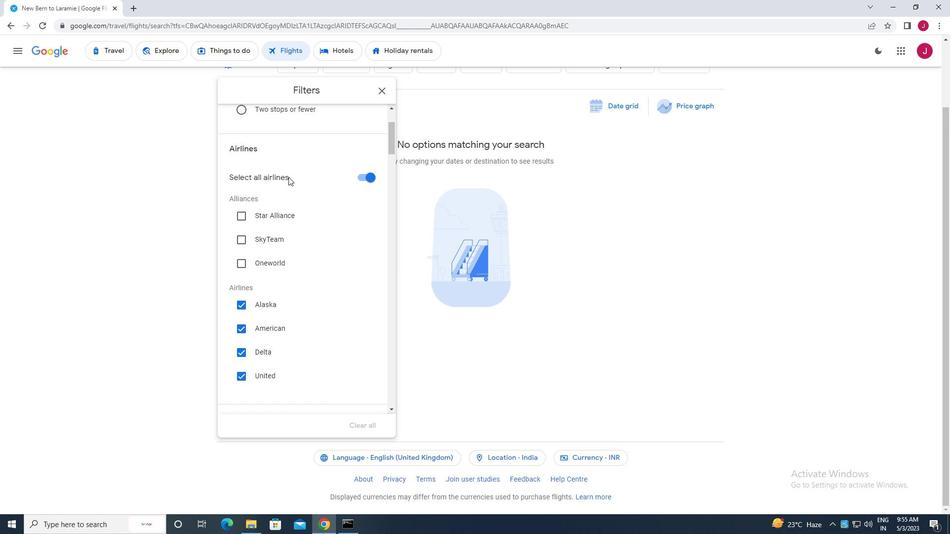 
Action: Mouse moved to (290, 176)
Screenshot: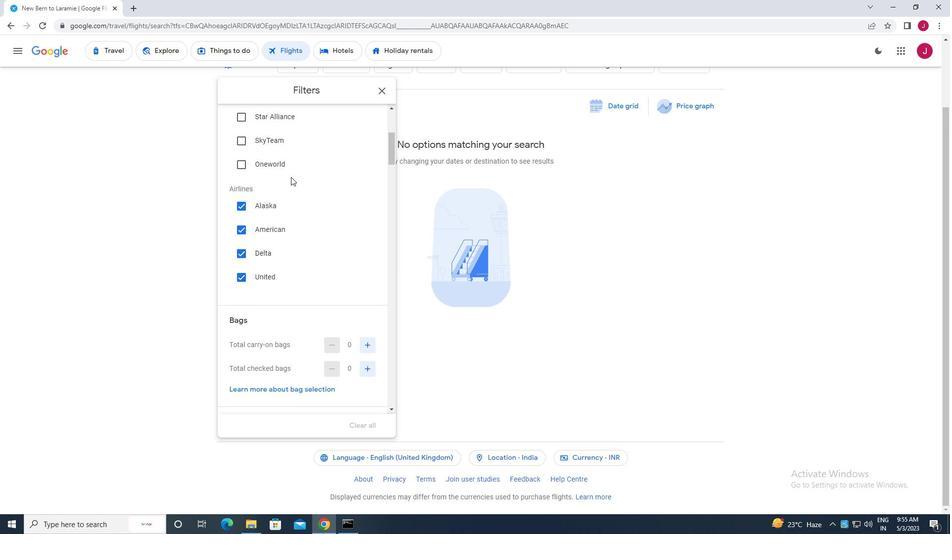 
Action: Mouse scrolled (290, 177) with delta (0, 0)
Screenshot: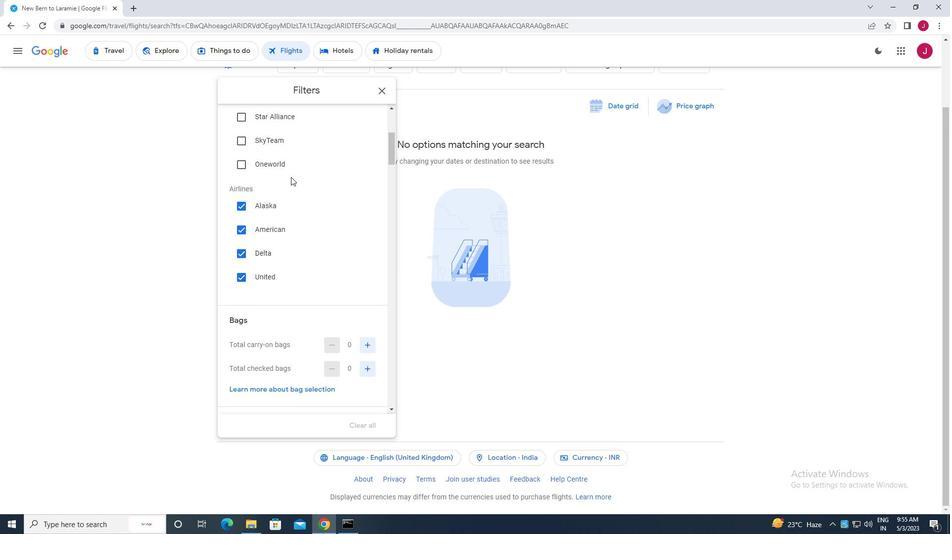 
Action: Mouse scrolled (290, 177) with delta (0, 0)
Screenshot: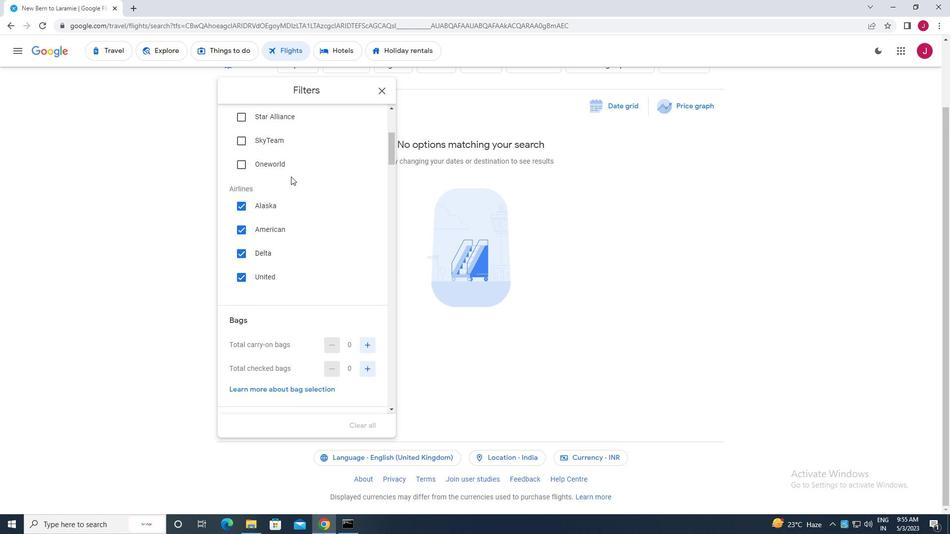 
Action: Mouse moved to (359, 176)
Screenshot: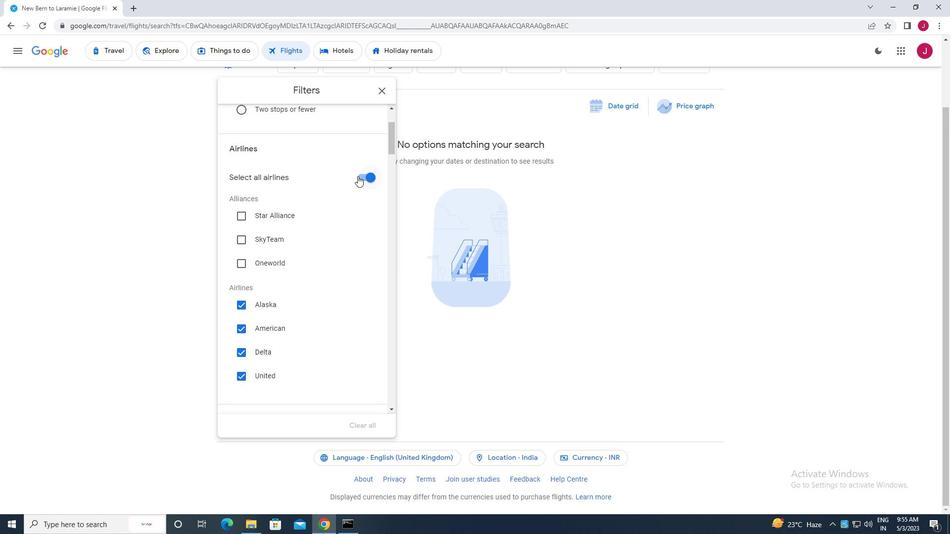 
Action: Mouse pressed left at (359, 176)
Screenshot: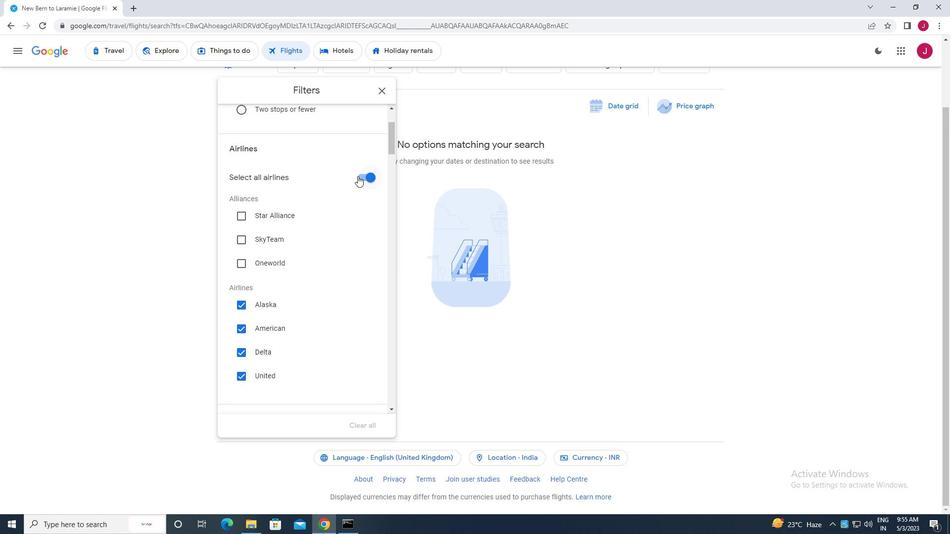
Action: Mouse moved to (277, 194)
Screenshot: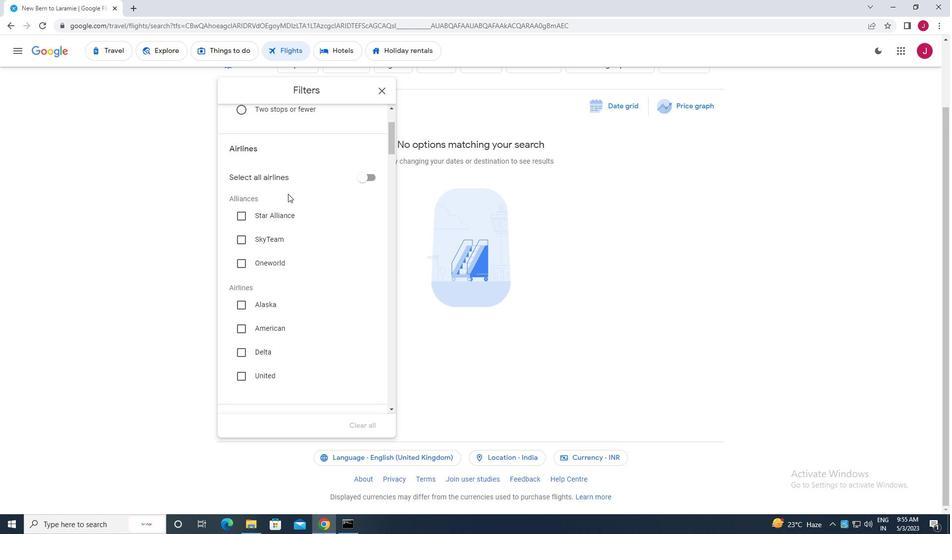 
Action: Mouse scrolled (277, 194) with delta (0, 0)
Screenshot: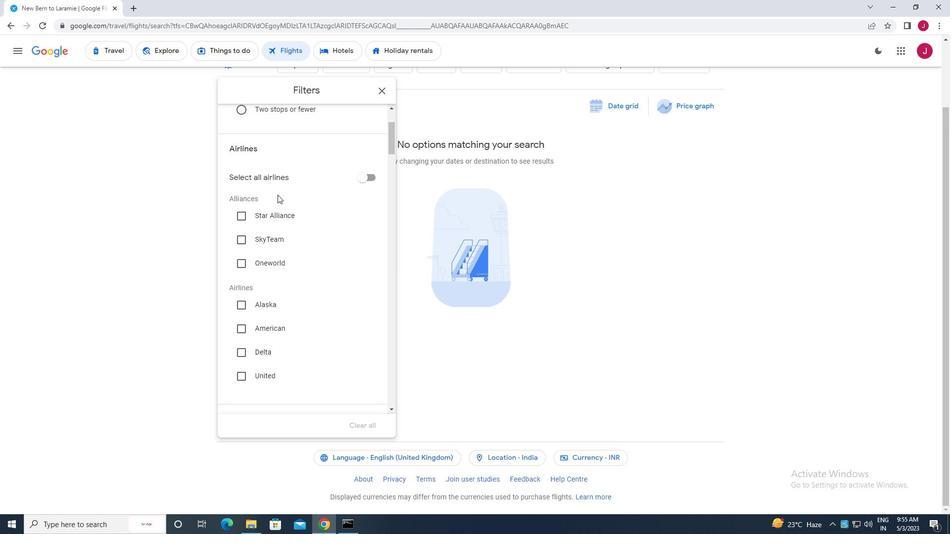 
Action: Mouse scrolled (277, 194) with delta (0, 0)
Screenshot: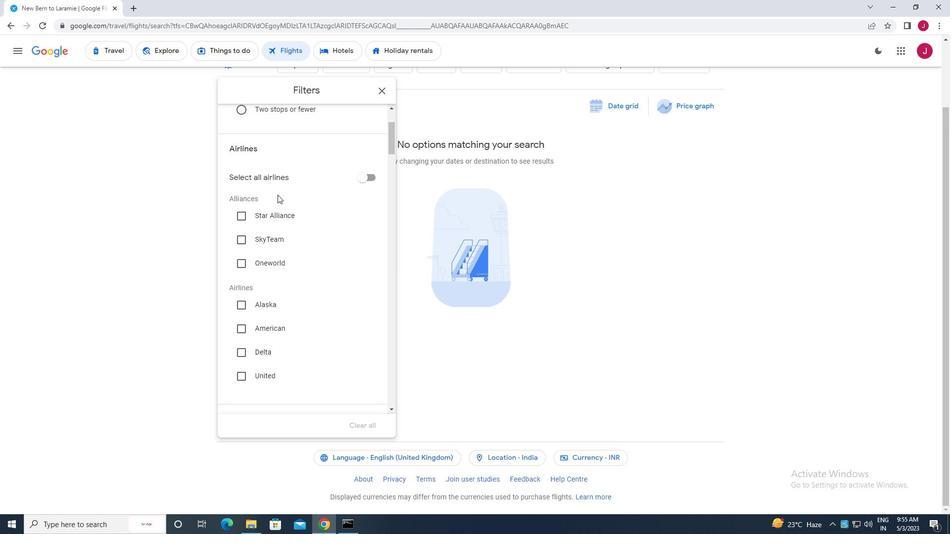 
Action: Mouse scrolled (277, 194) with delta (0, 0)
Screenshot: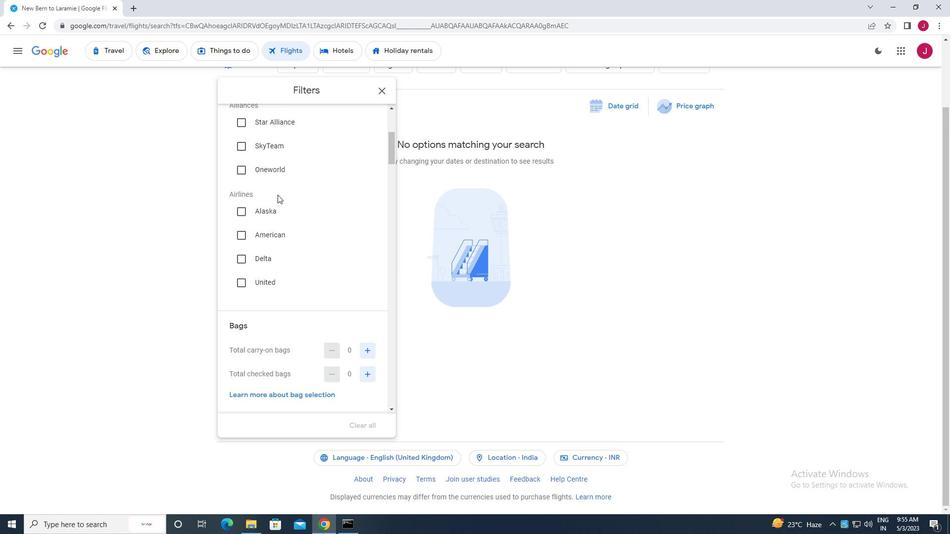 
Action: Mouse scrolled (277, 194) with delta (0, 0)
Screenshot: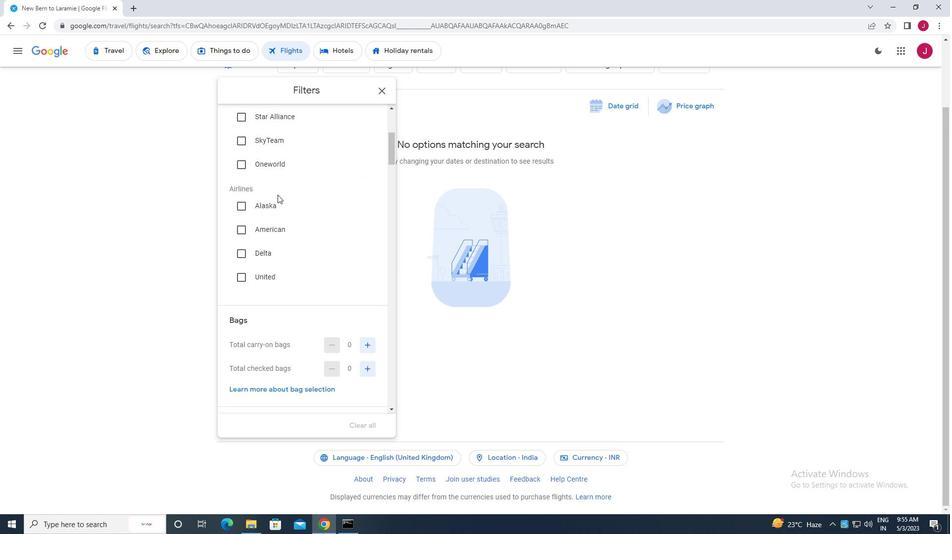 
Action: Mouse scrolled (277, 194) with delta (0, 0)
Screenshot: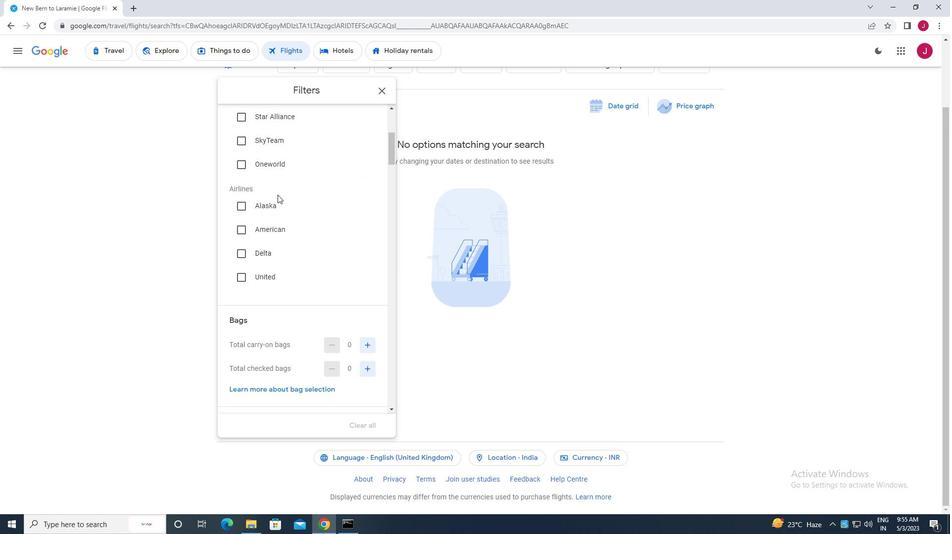 
Action: Mouse scrolled (277, 194) with delta (0, 0)
Screenshot: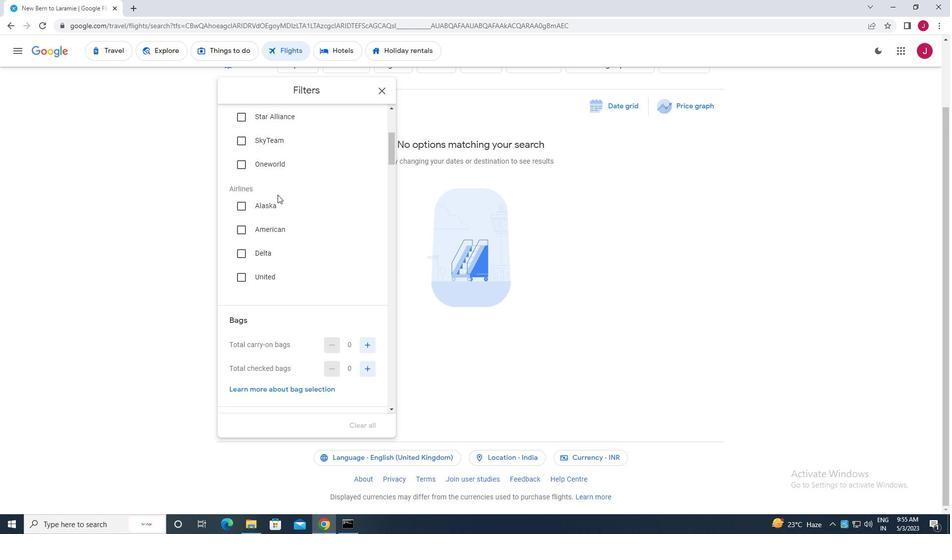 
Action: Mouse moved to (364, 169)
Screenshot: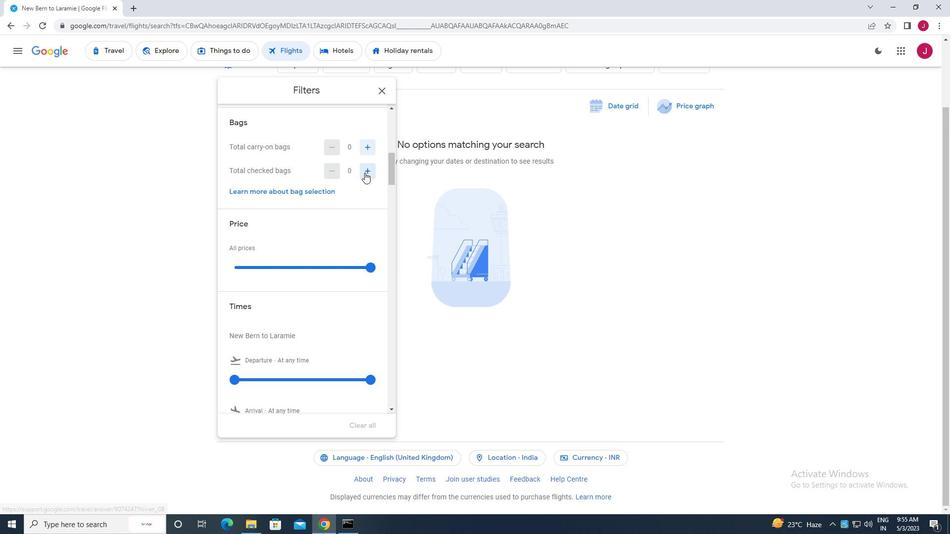 
Action: Mouse pressed left at (364, 169)
Screenshot: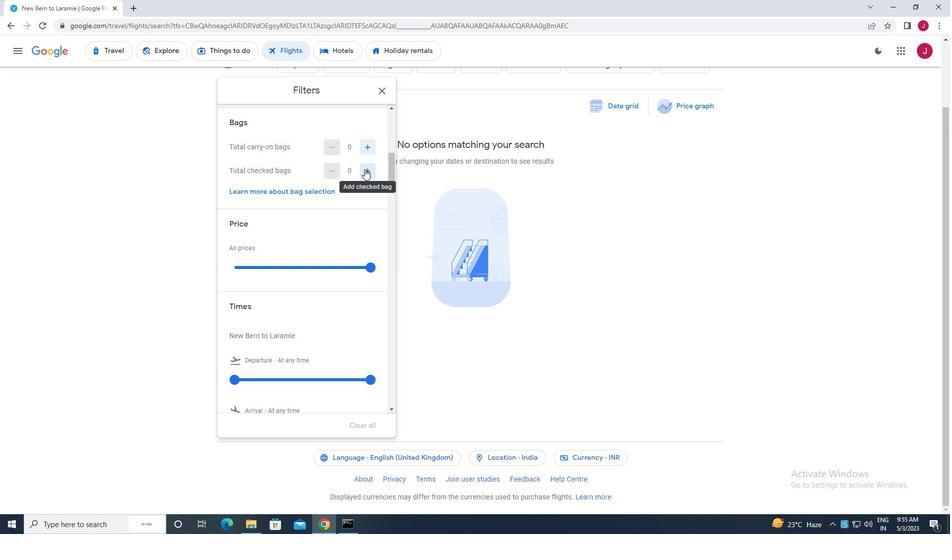 
Action: Mouse pressed left at (364, 169)
Screenshot: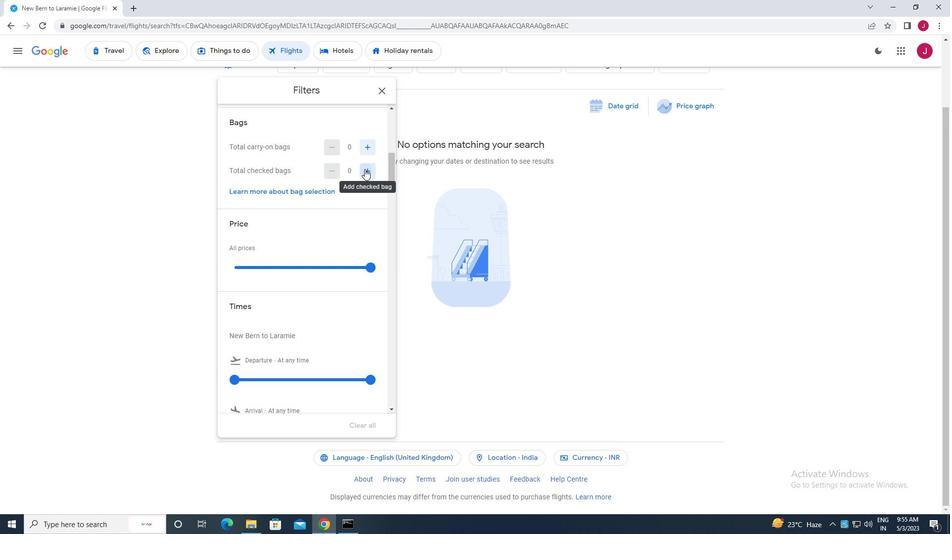 
Action: Mouse pressed left at (364, 169)
Screenshot: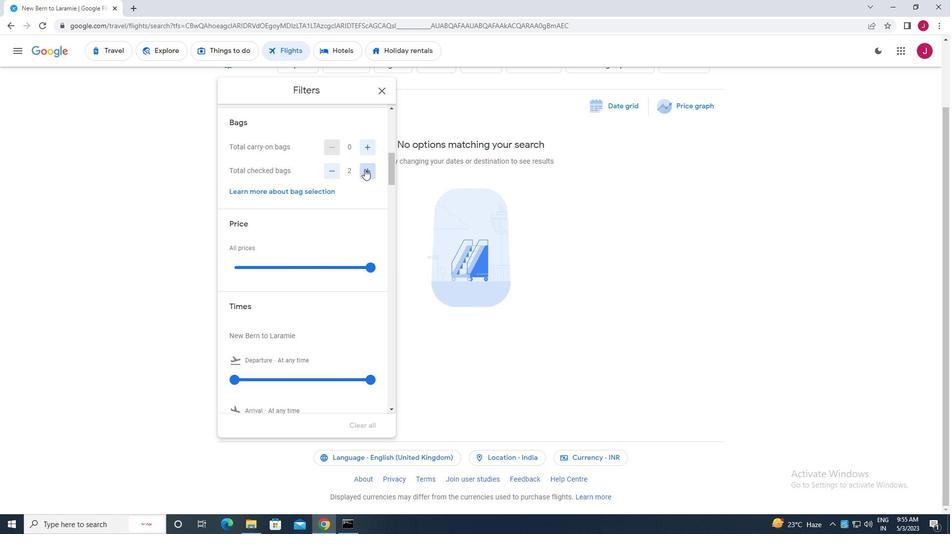 
Action: Mouse pressed left at (364, 169)
Screenshot: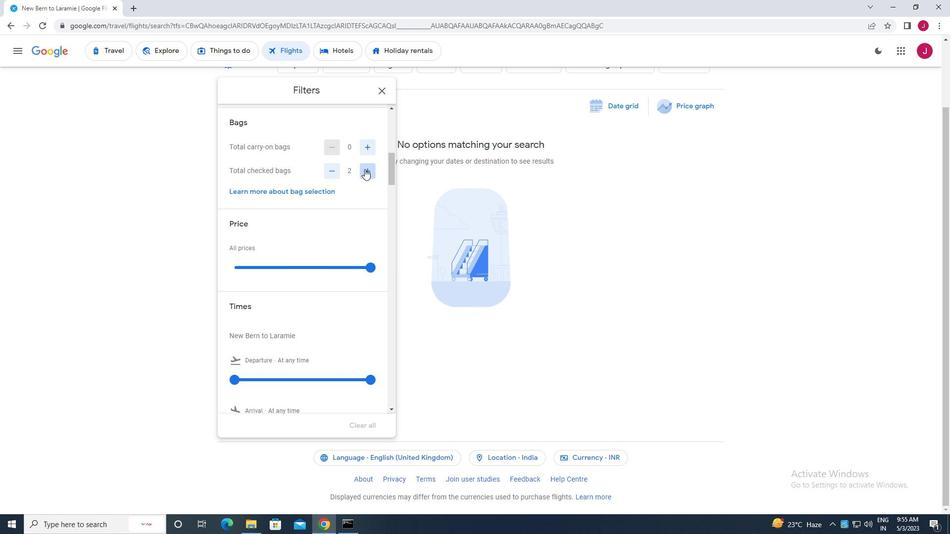 
Action: Mouse pressed left at (364, 169)
Screenshot: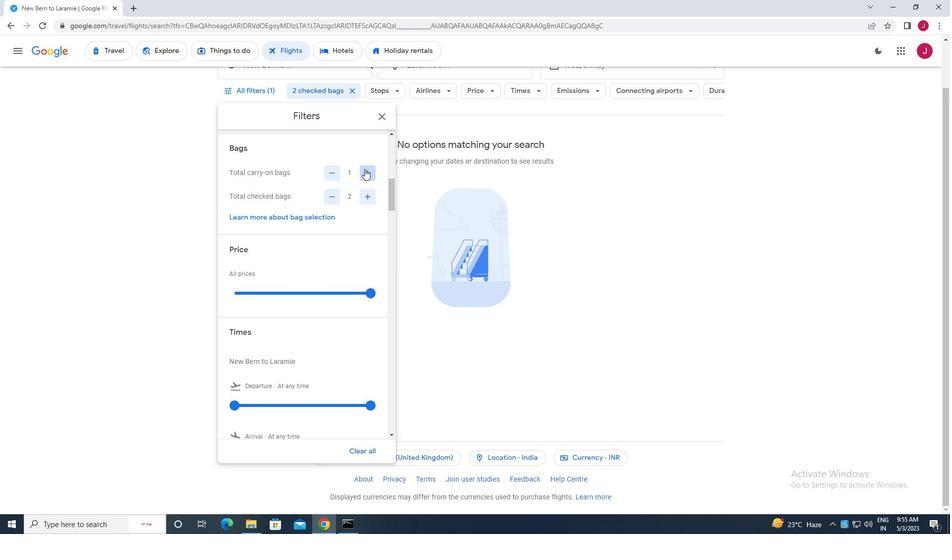 
Action: Mouse moved to (334, 171)
Screenshot: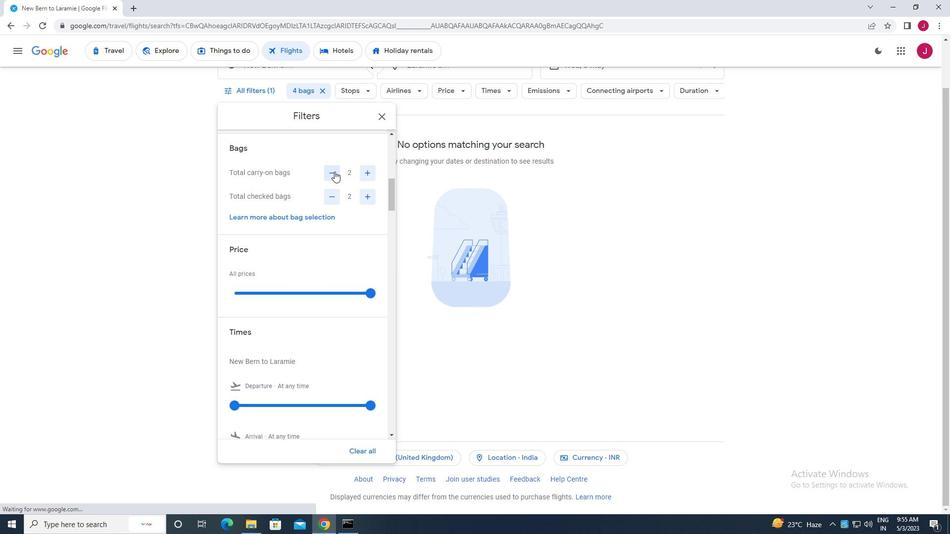 
Action: Mouse pressed left at (334, 171)
Screenshot: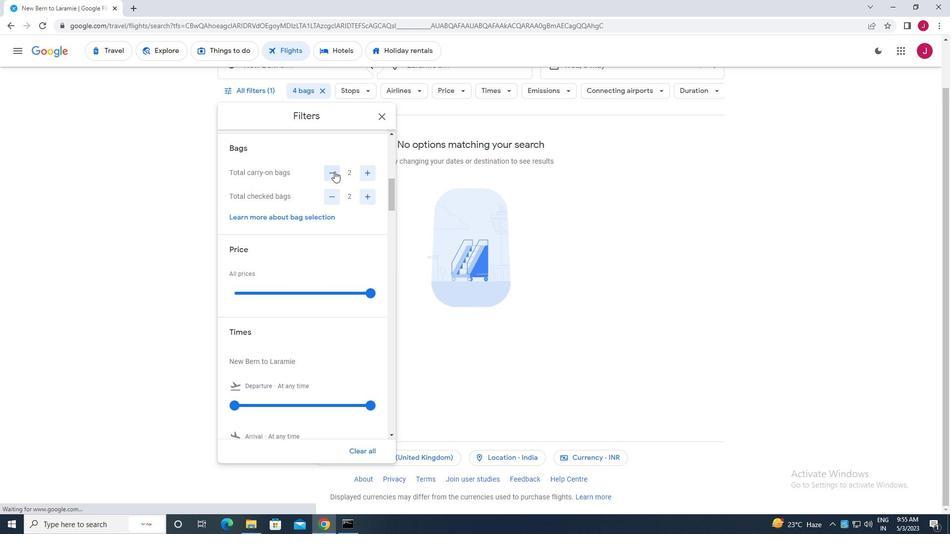 
Action: Mouse pressed left at (334, 171)
Screenshot: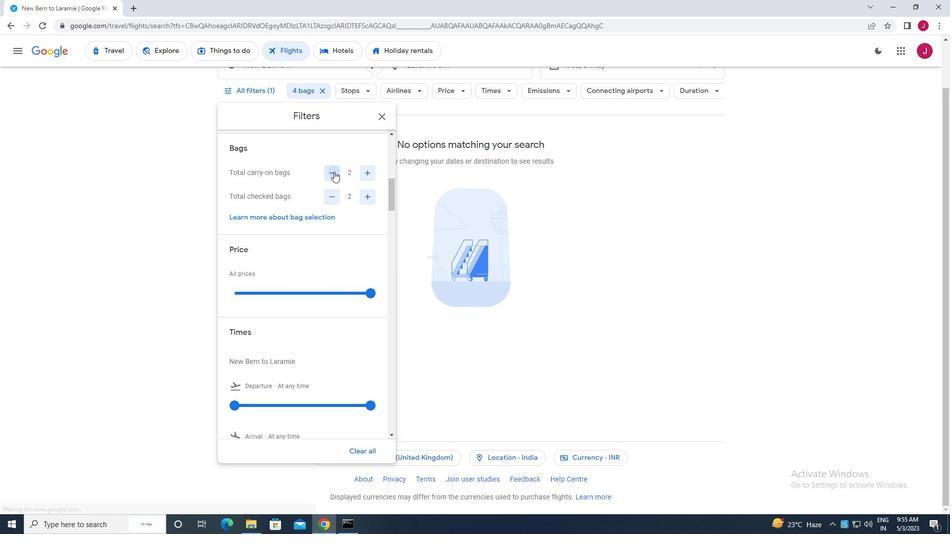 
Action: Mouse moved to (369, 201)
Screenshot: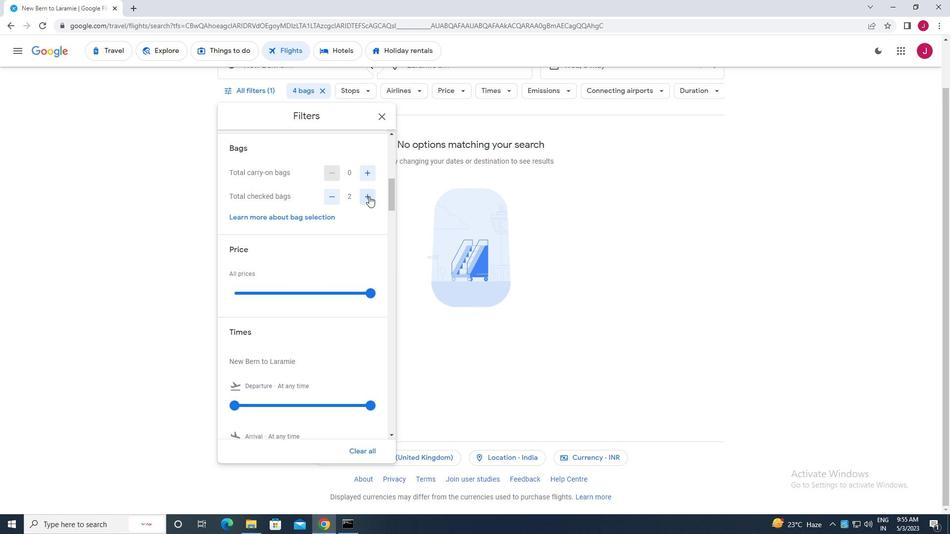 
Action: Mouse pressed left at (369, 201)
Screenshot: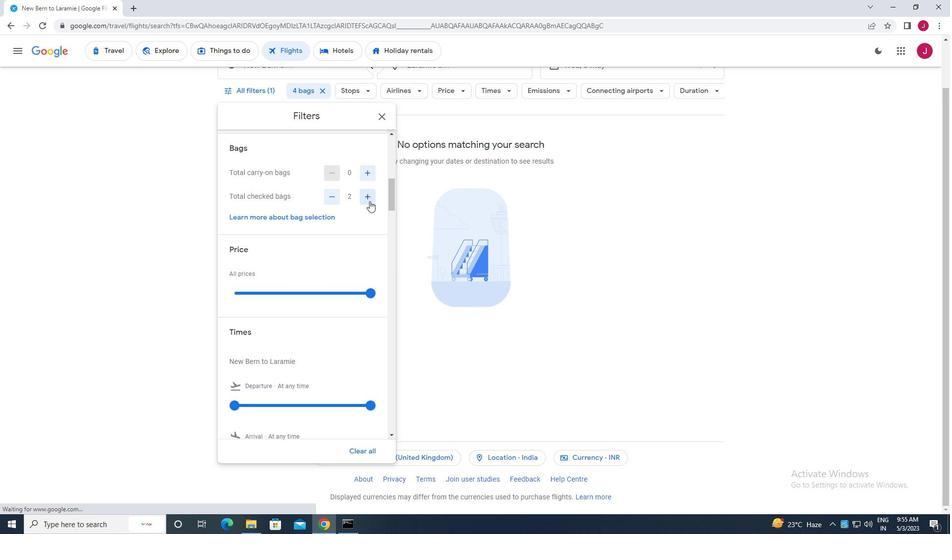 
Action: Mouse moved to (369, 200)
Screenshot: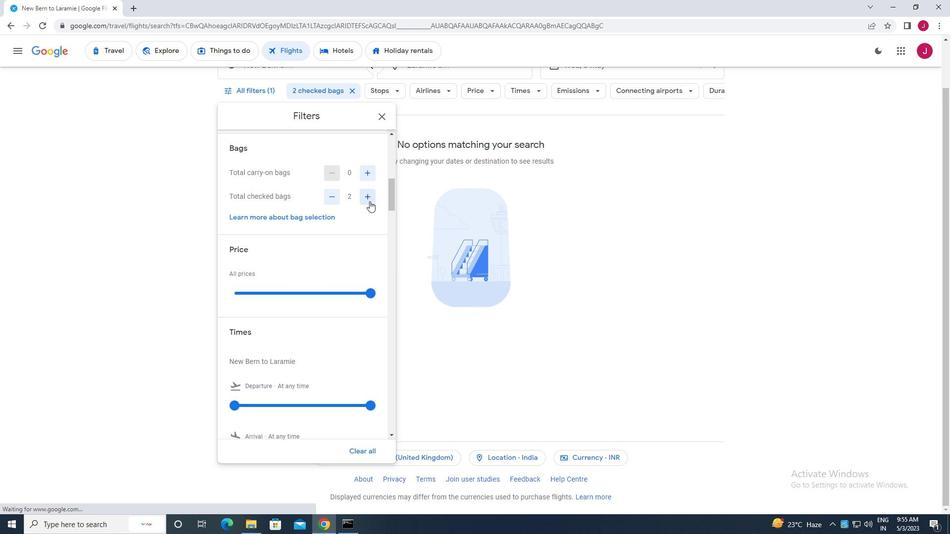 
Action: Mouse pressed left at (369, 200)
Screenshot: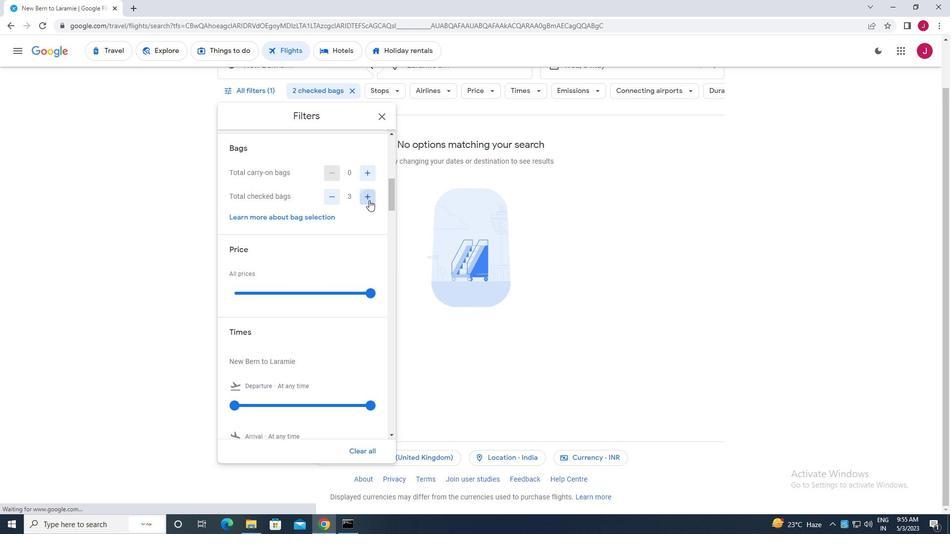 
Action: Mouse pressed left at (369, 200)
Screenshot: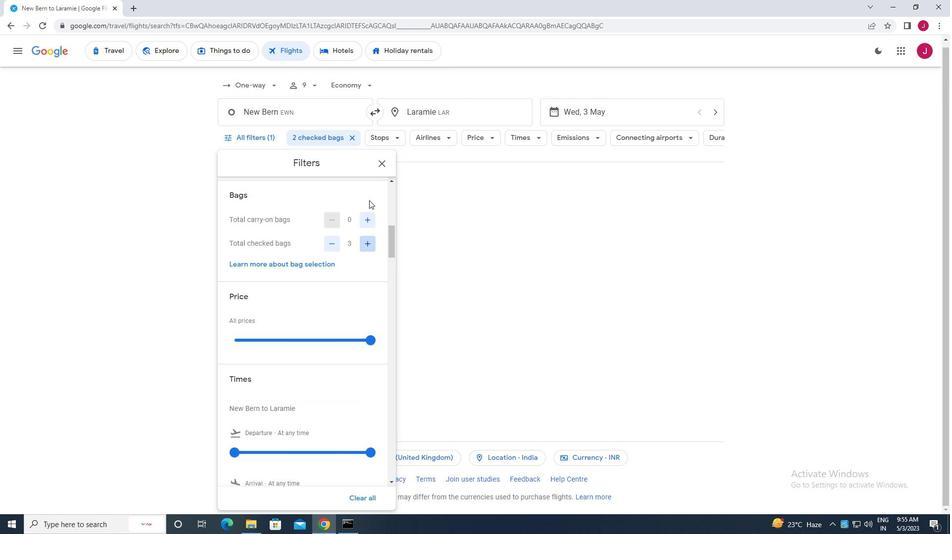 
Action: Mouse pressed left at (369, 200)
Screenshot: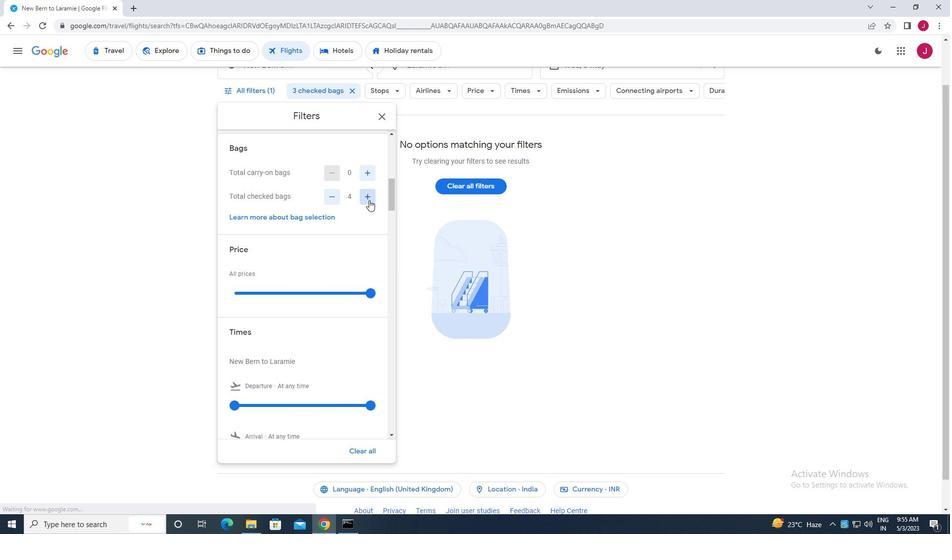 
Action: Mouse pressed left at (369, 200)
Screenshot: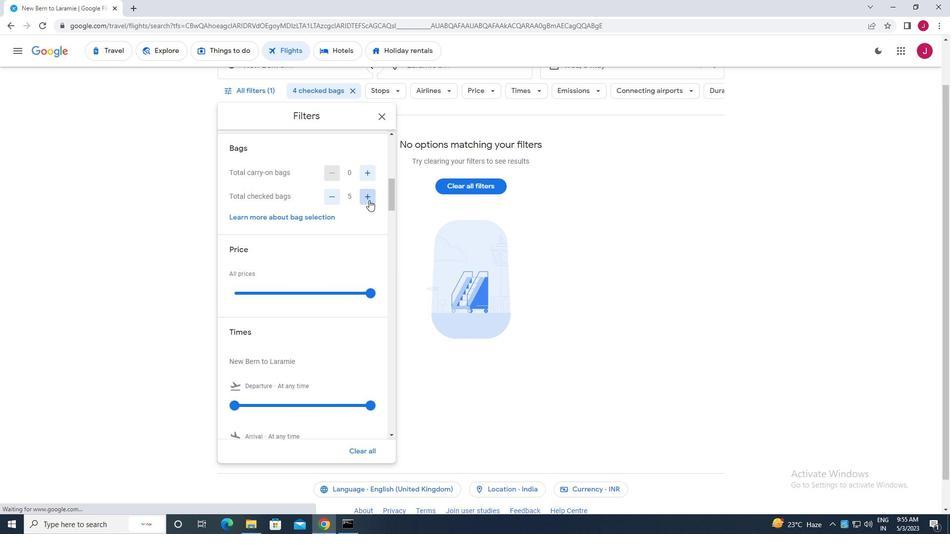 
Action: Mouse pressed left at (369, 200)
Screenshot: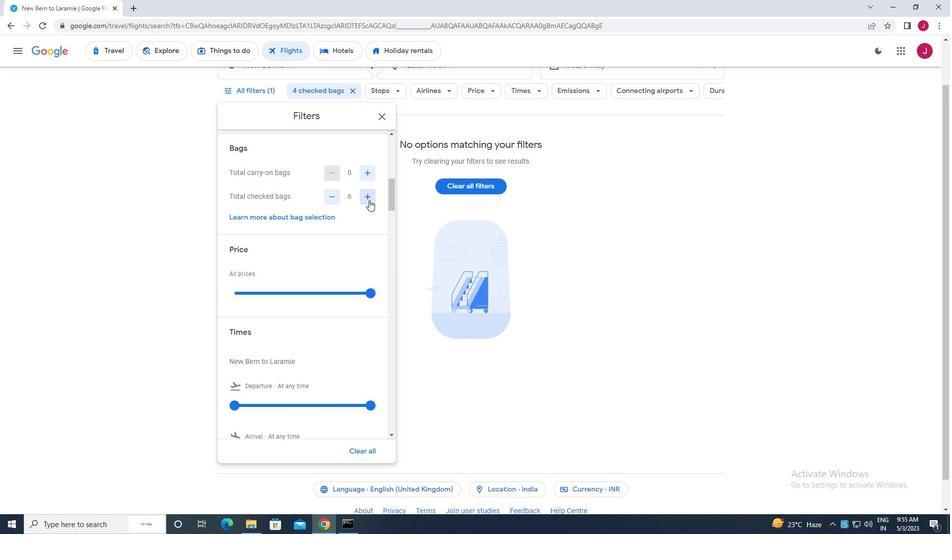 
Action: Mouse pressed left at (369, 200)
Screenshot: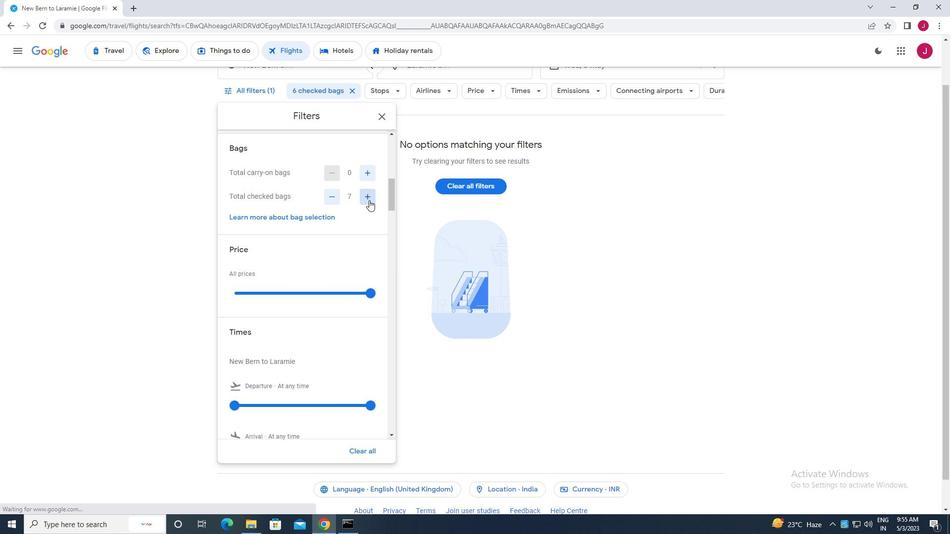 
Action: Mouse pressed left at (369, 200)
Screenshot: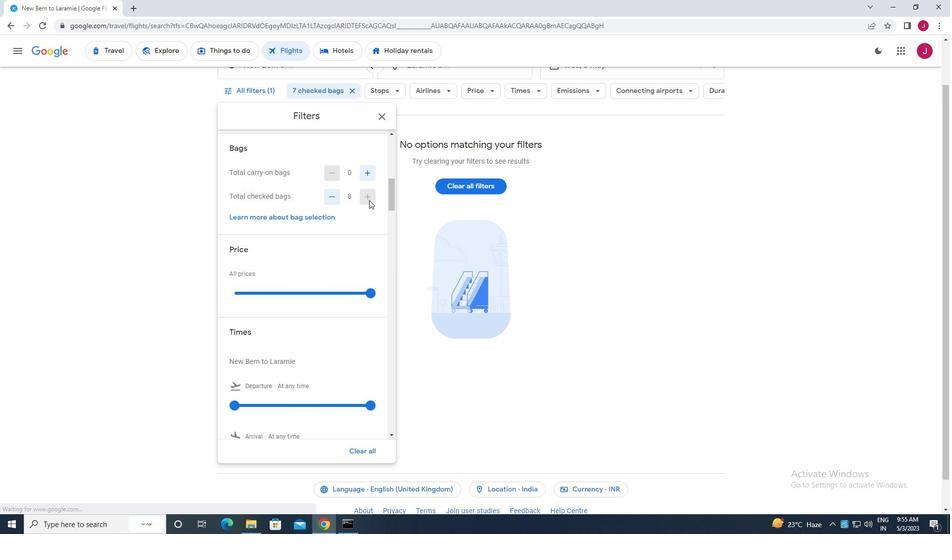 
Action: Mouse scrolled (369, 199) with delta (0, 0)
Screenshot: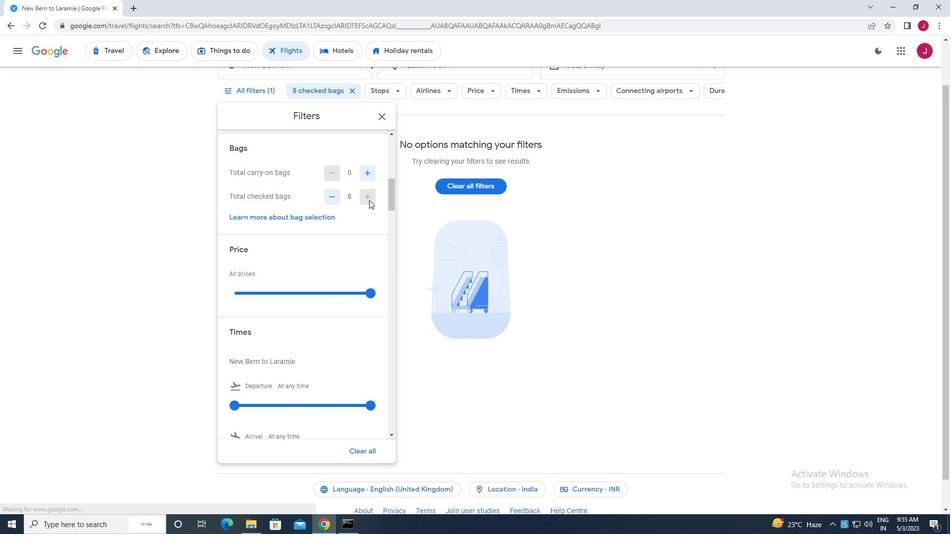 
Action: Mouse scrolled (369, 199) with delta (0, 0)
Screenshot: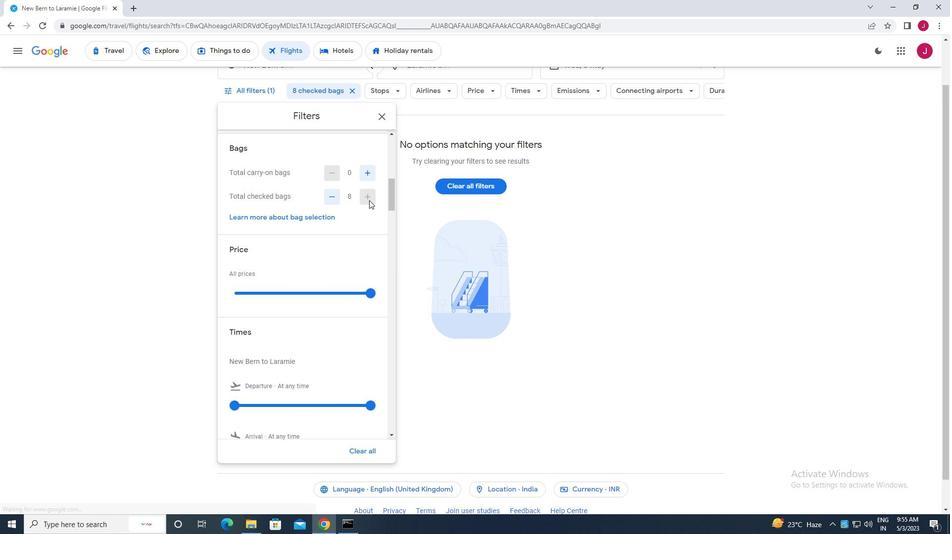 
Action: Mouse moved to (369, 200)
Screenshot: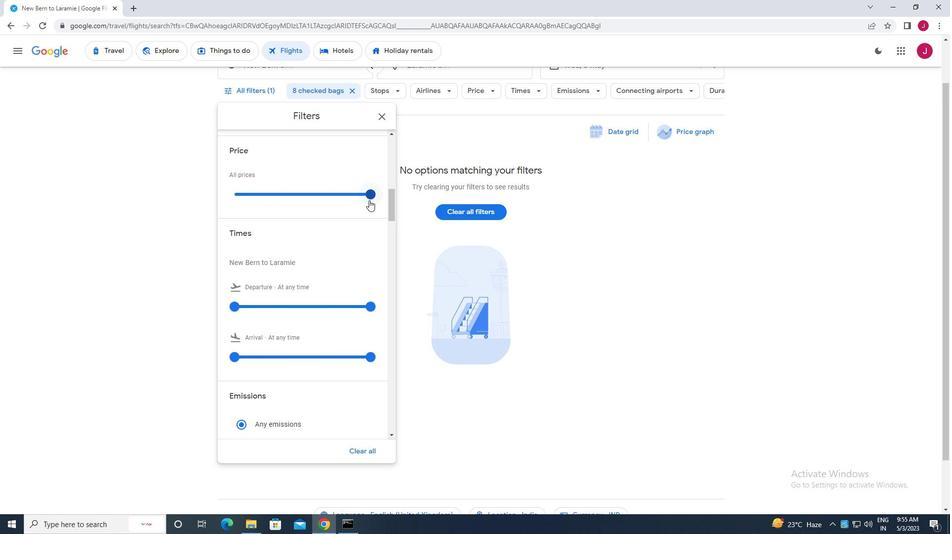 
Action: Mouse pressed left at (369, 200)
Screenshot: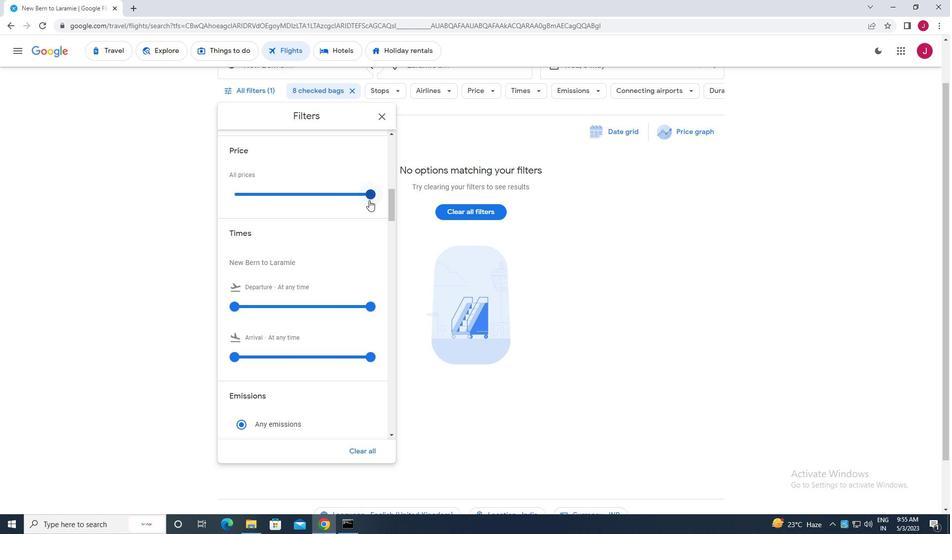 
Action: Mouse scrolled (369, 199) with delta (0, 0)
Screenshot: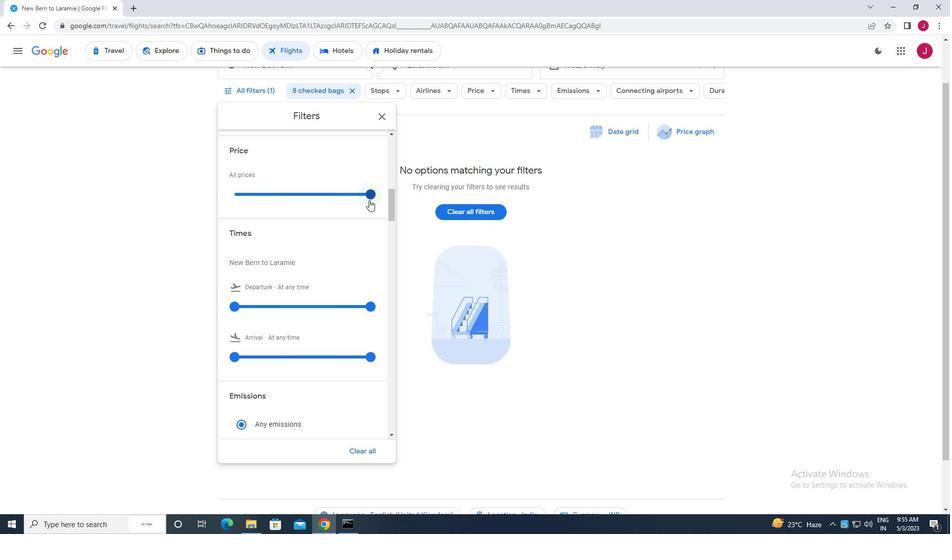 
Action: Mouse scrolled (369, 199) with delta (0, 0)
Screenshot: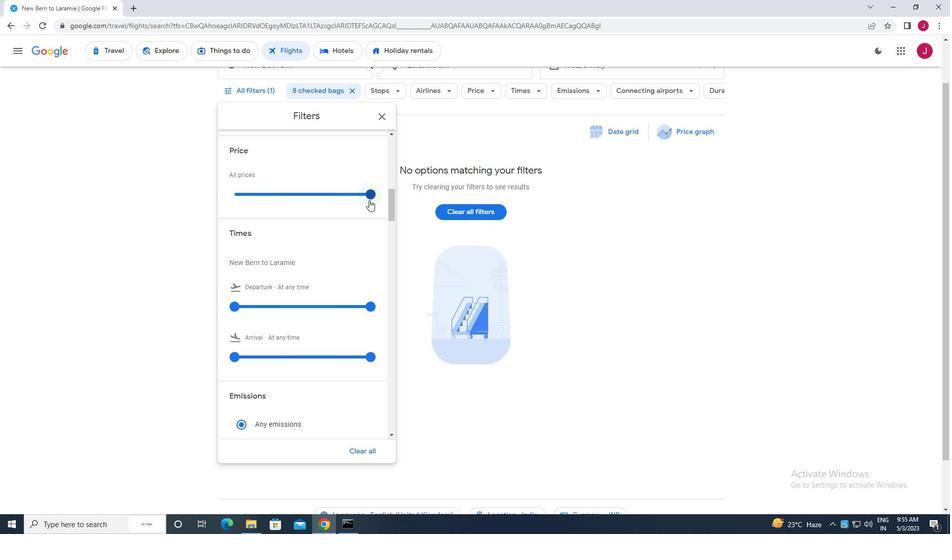 
Action: Mouse moved to (238, 208)
Screenshot: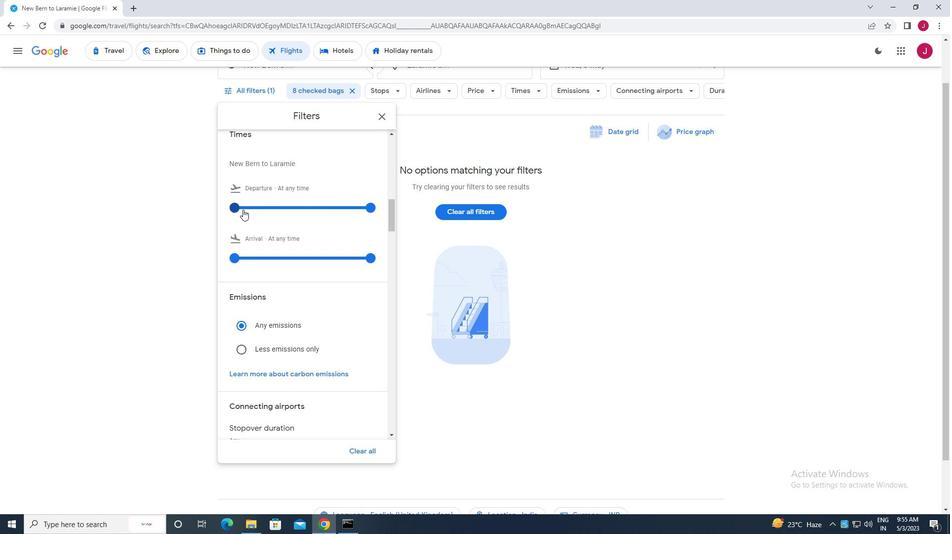 
Action: Mouse pressed left at (238, 208)
Screenshot: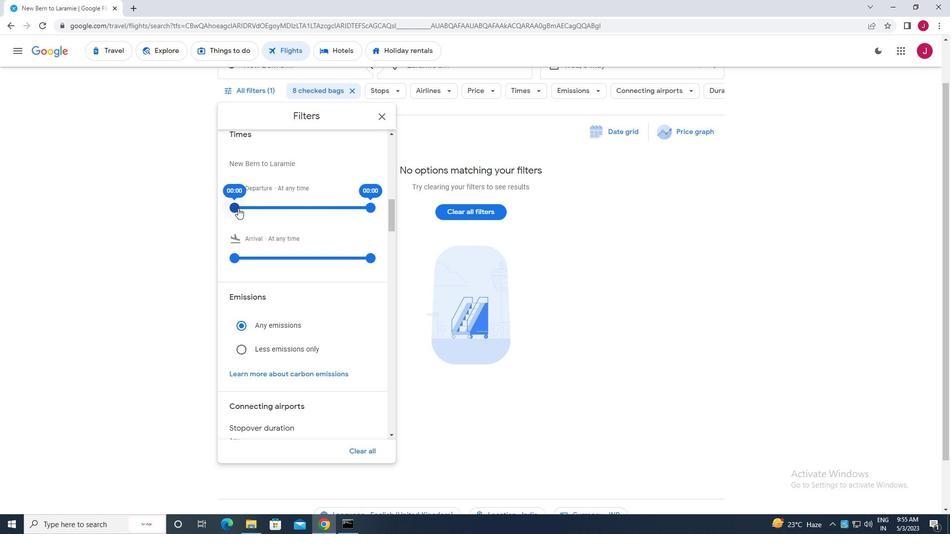 
Action: Mouse moved to (370, 208)
Screenshot: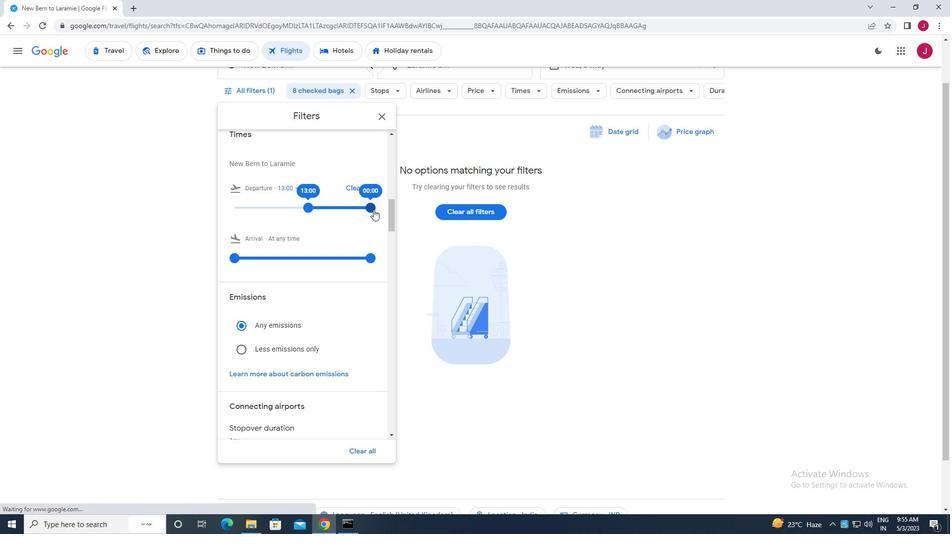 
Action: Mouse pressed left at (370, 208)
Screenshot: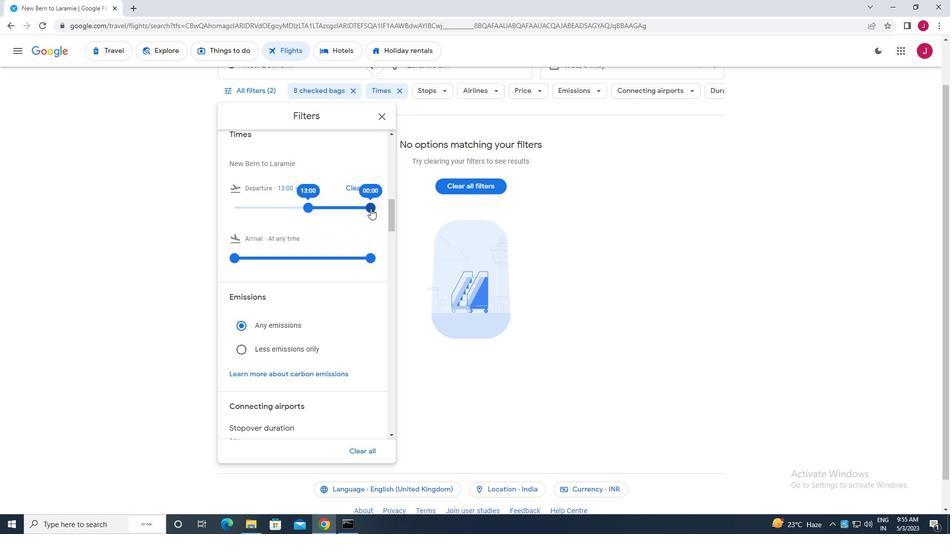 
Action: Mouse moved to (385, 120)
Screenshot: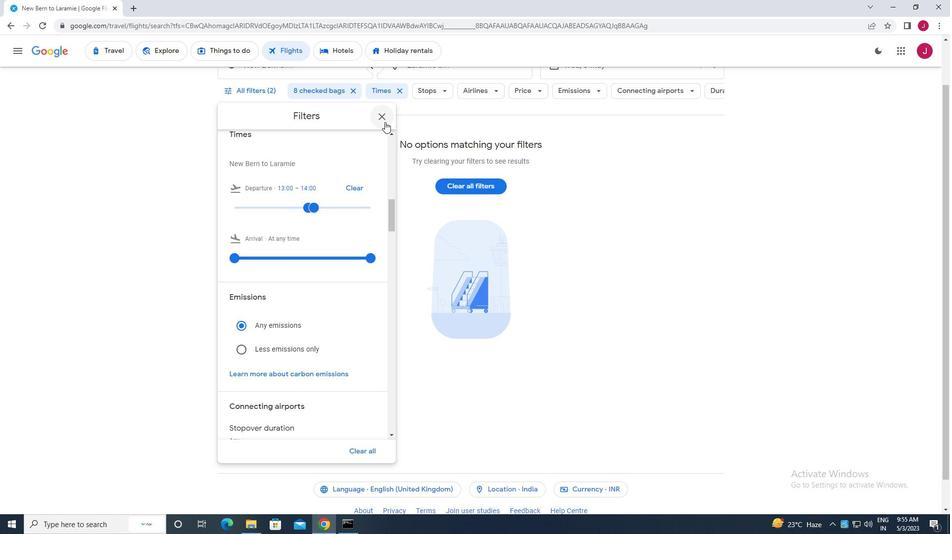 
Action: Mouse pressed left at (385, 120)
Screenshot: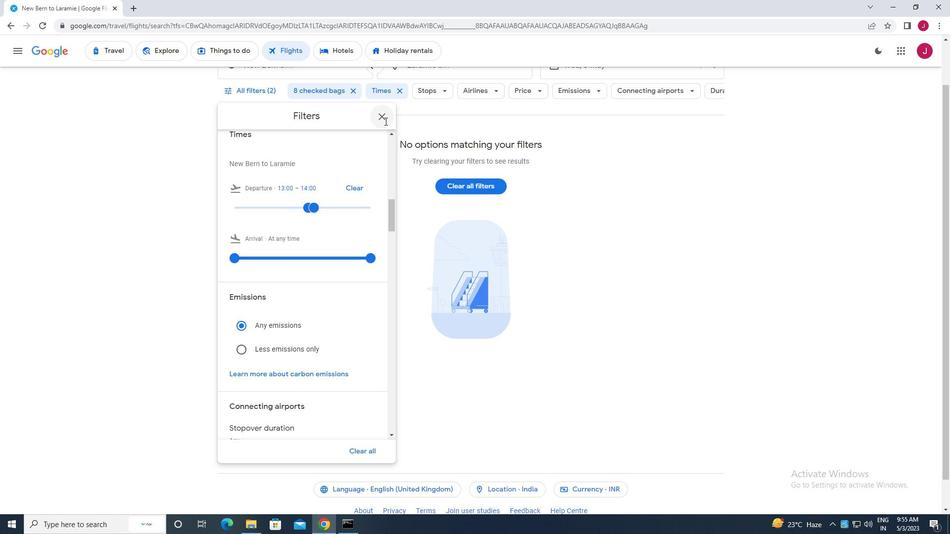 
Action: Mouse moved to (384, 120)
Screenshot: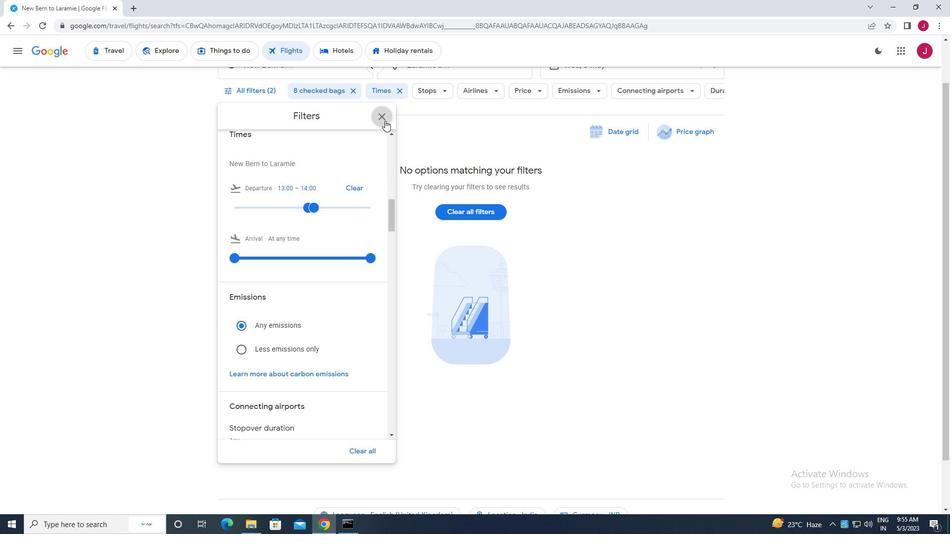 
